 Task: In the Contact  Layla_King@nyu.edu, Create email and send with subject: 'We're Thrilled to Welcome You ', and with mail content 'Good Evening._x000D_
Elevate your business to new heights. Our innovative solution is tailored to meet the unique needs of your industry, delivering exceptional results._x000D_
Thanks & Regards', attach the document: Proposal.doc and insert image: visitingcard.jpg. Below Thanks & Regards, write Flickr and insert the URL: 'www.flickr.com'. Mark checkbox to create task to follow up : In 3 business days . Logged in from softage.1@softage.net
Action: Mouse moved to (76, 46)
Screenshot: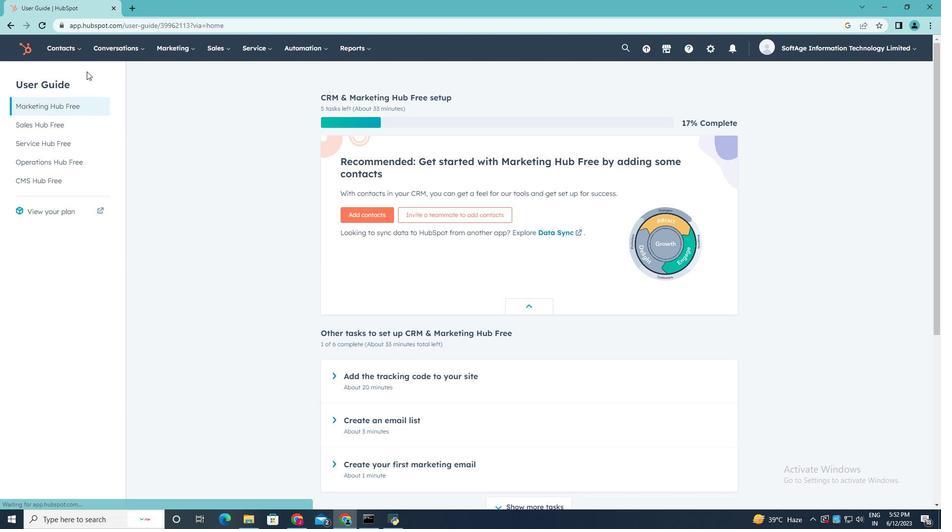 
Action: Mouse pressed left at (76, 46)
Screenshot: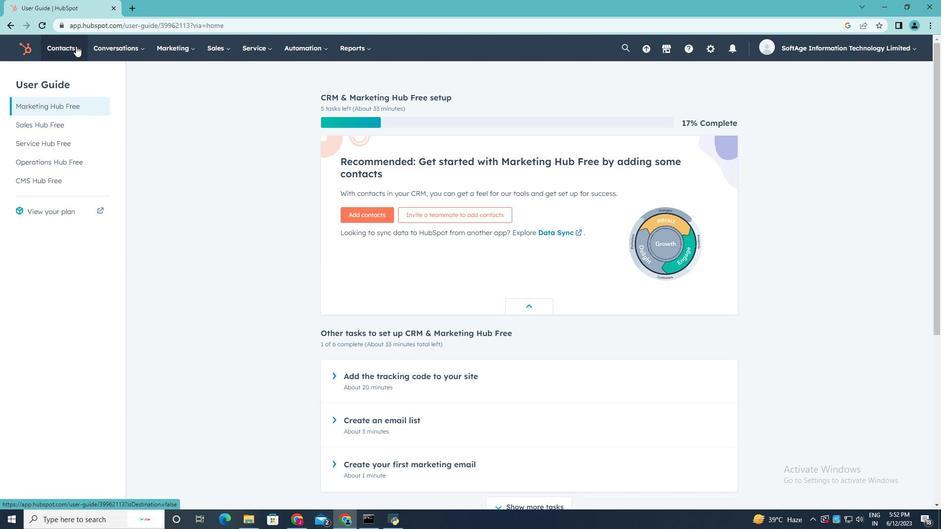 
Action: Mouse moved to (69, 73)
Screenshot: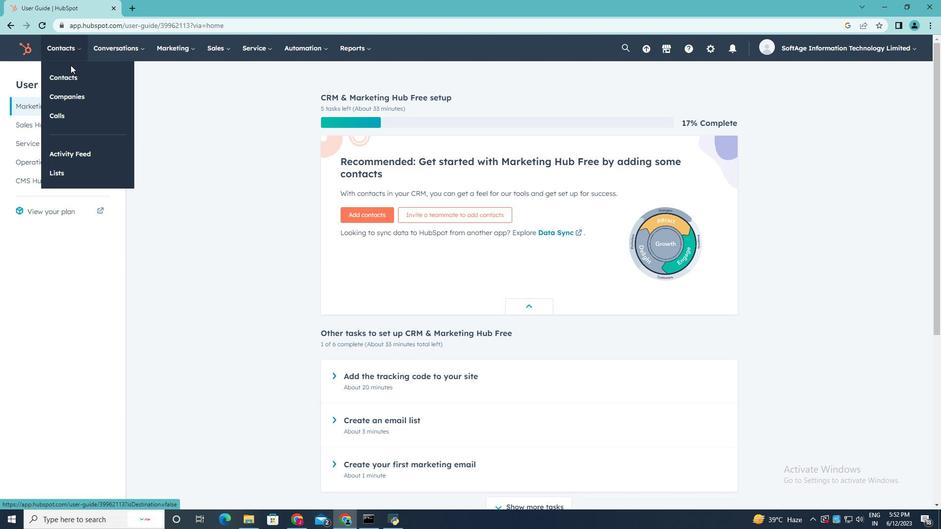 
Action: Mouse pressed left at (69, 73)
Screenshot: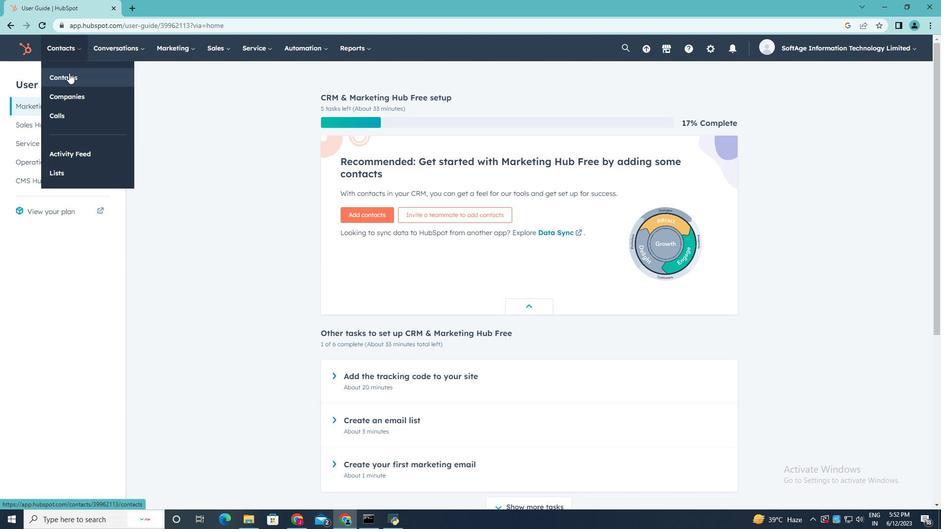 
Action: Mouse moved to (81, 157)
Screenshot: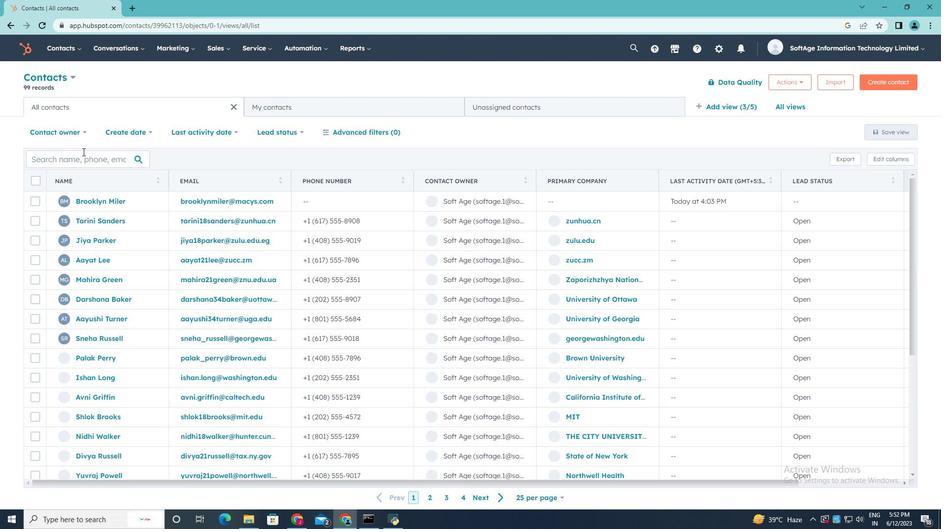 
Action: Mouse pressed left at (81, 157)
Screenshot: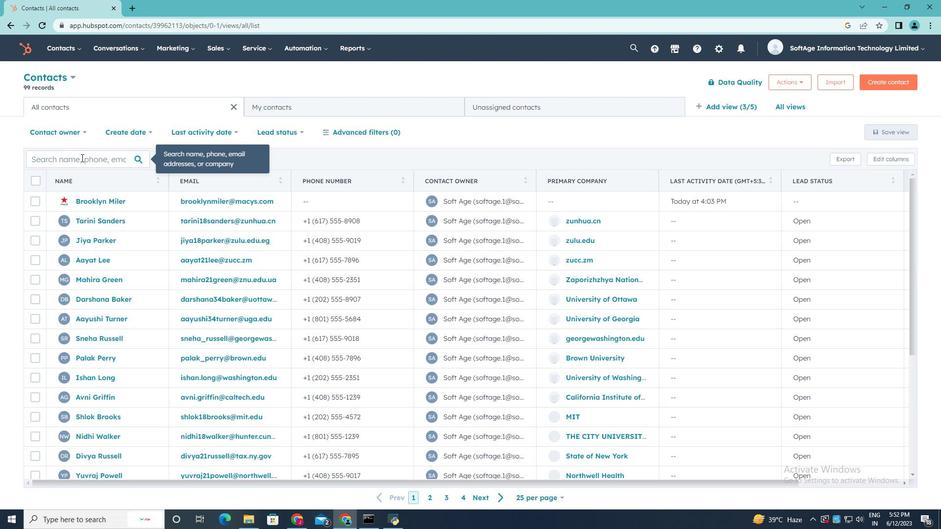 
Action: Key pressed <Key.shift>Layla<Key.shift_r>_<Key.shift>King<Key.shift><Key.shift><Key.shift><Key.shift><Key.shift><Key.shift><Key.shift><Key.shift><Key.shift><Key.shift><Key.shift><Key.shift><Key.shift><Key.shift><Key.shift><Key.shift><Key.shift><Key.shift>@nyu.edu
Screenshot: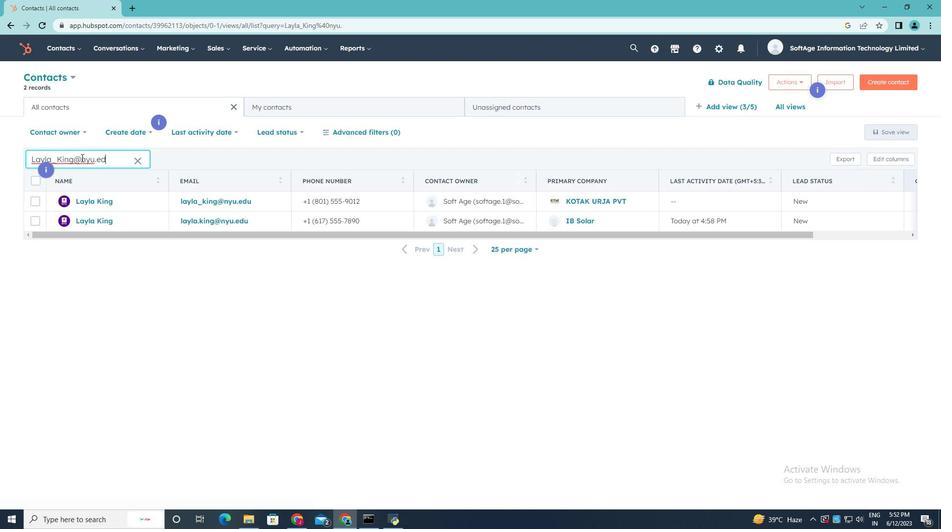 
Action: Mouse moved to (103, 202)
Screenshot: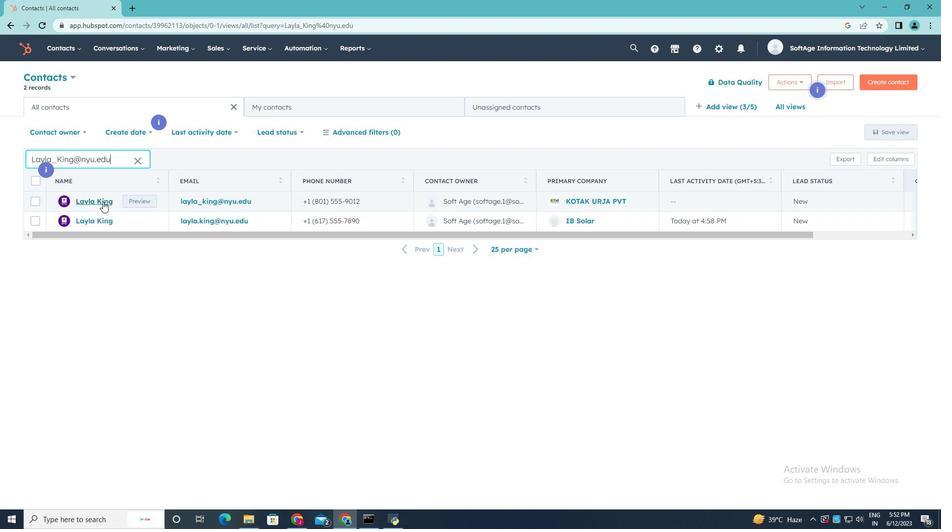 
Action: Mouse pressed left at (103, 202)
Screenshot: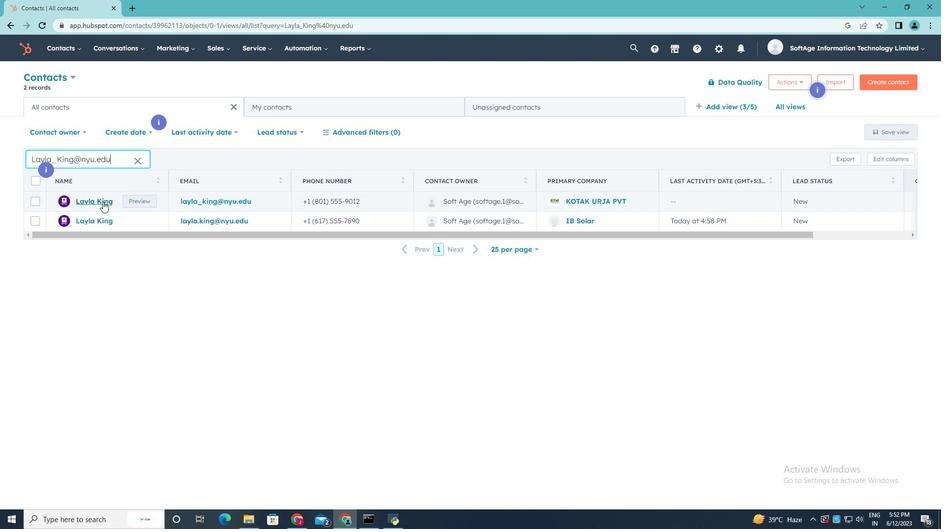 
Action: Mouse moved to (65, 166)
Screenshot: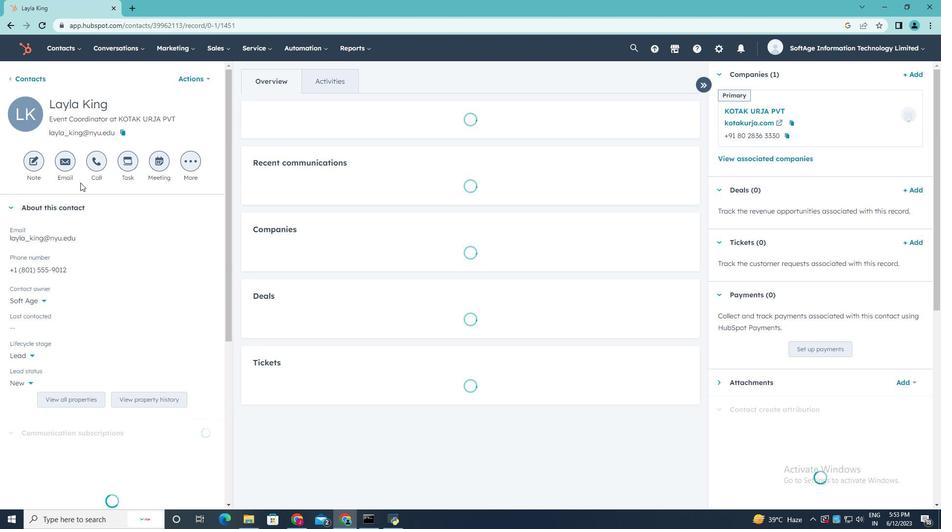 
Action: Mouse pressed left at (65, 166)
Screenshot: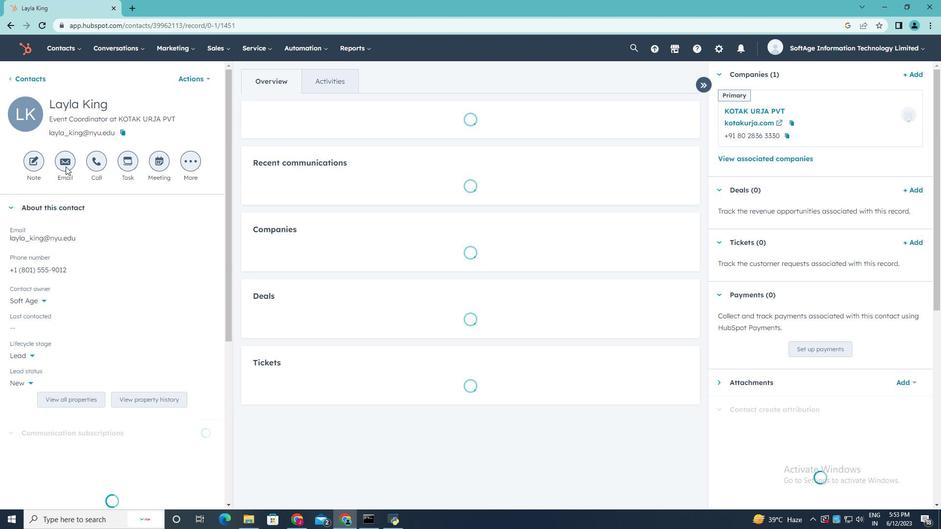 
Action: Key pressed <Key.shift><Key.shift>We're<Key.space><Key.shift>Thrilled<Key.space><Key.shift>to<Key.space><Key.shift>Welcome<Key.space>you
Screenshot: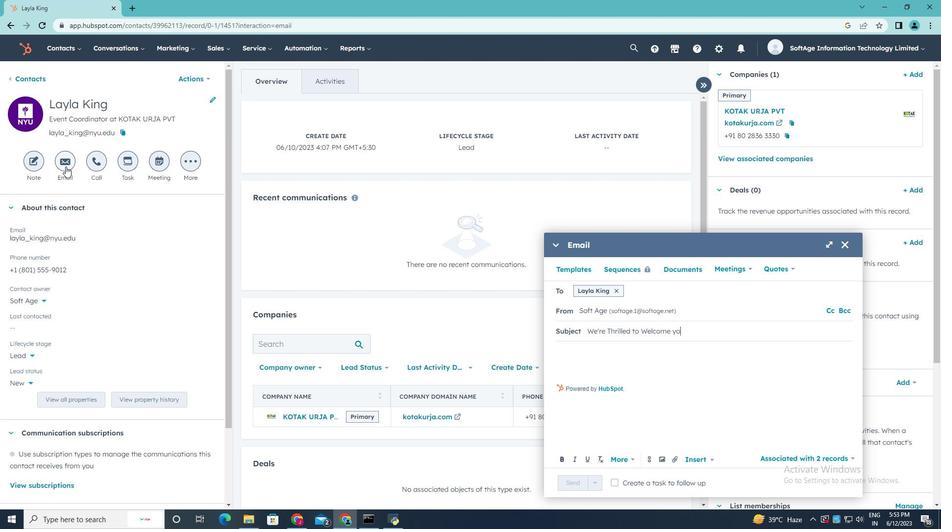 
Action: Mouse moved to (566, 351)
Screenshot: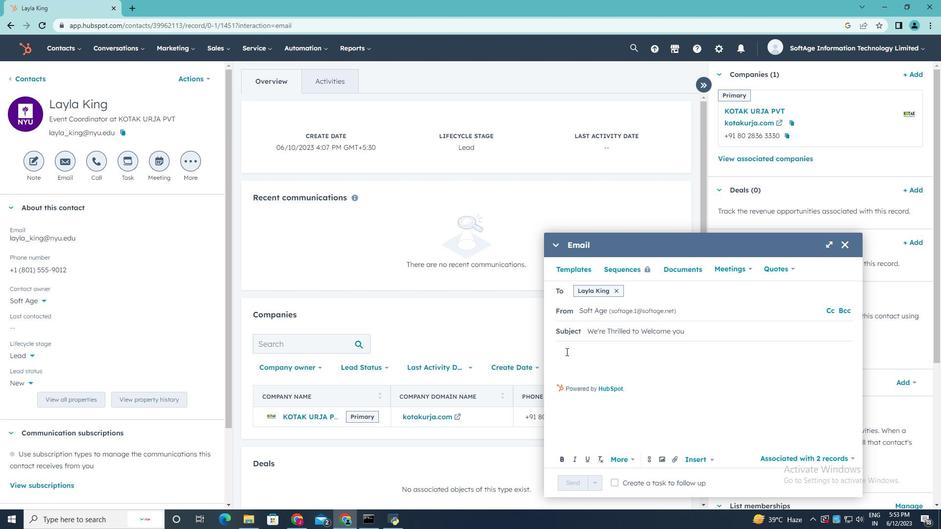
Action: Mouse pressed left at (566, 351)
Screenshot: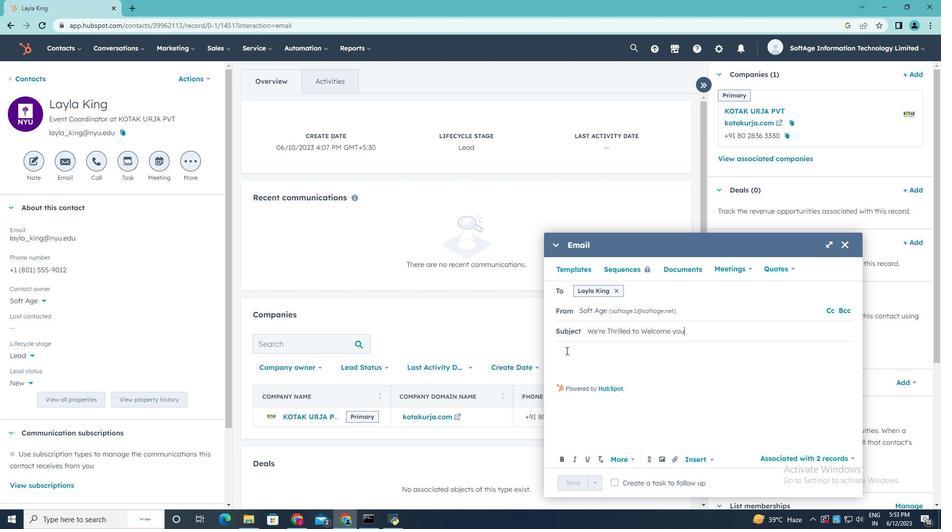 
Action: Key pressed <Key.shift>Good<Key.space><Key.shift>Evening.
Screenshot: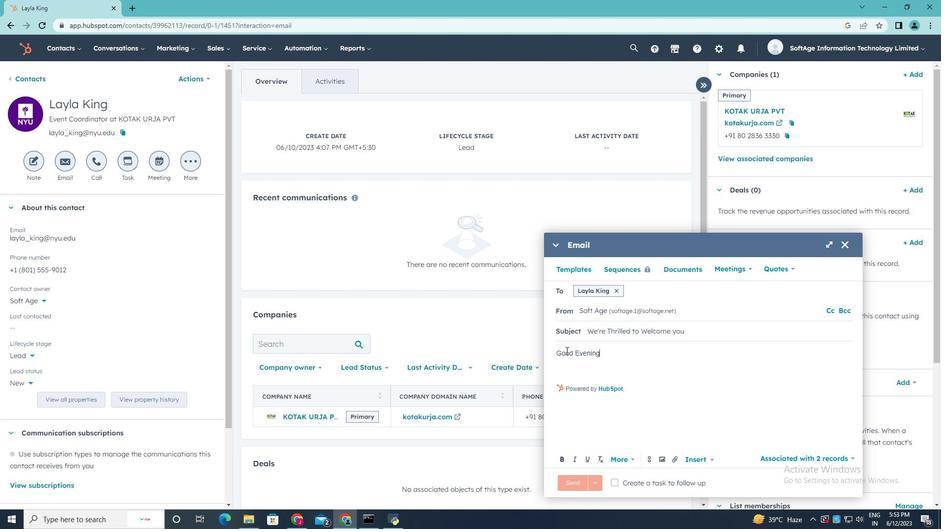 
Action: Mouse moved to (559, 366)
Screenshot: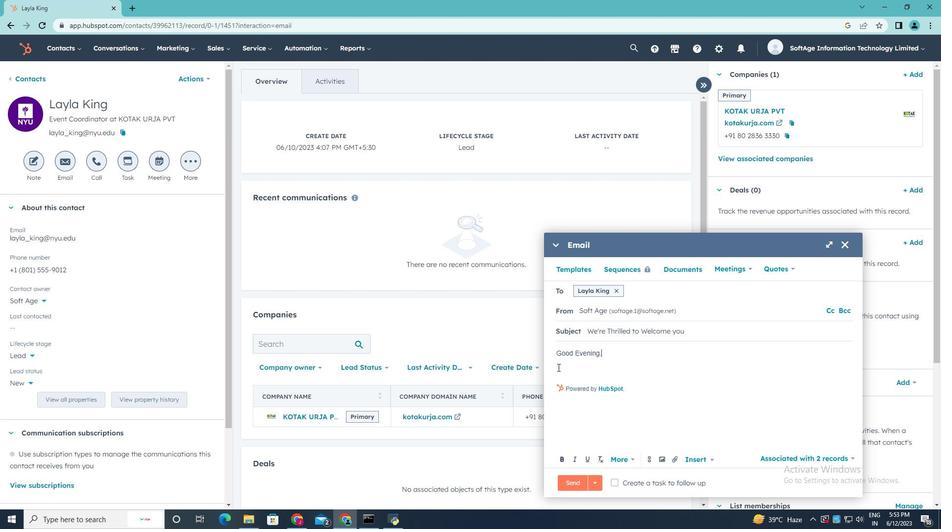 
Action: Mouse pressed left at (559, 366)
Screenshot: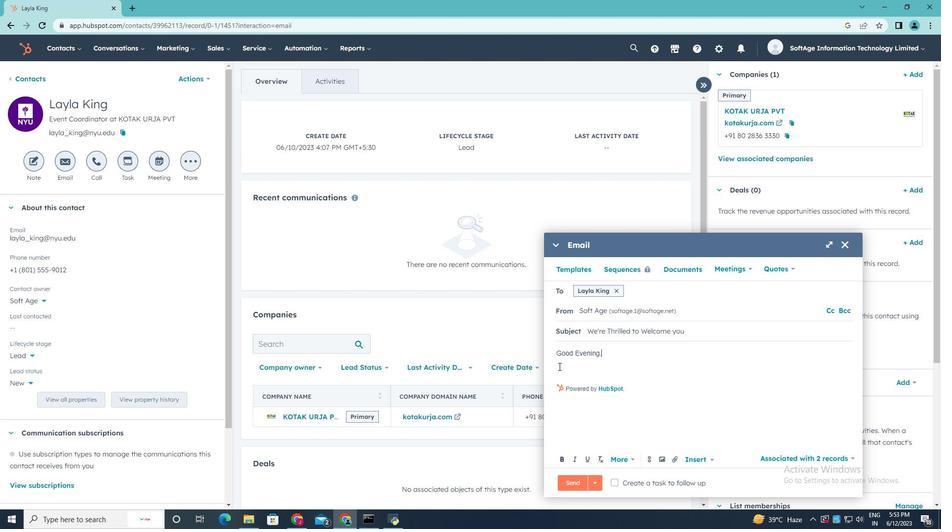 
Action: Mouse moved to (873, 363)
Screenshot: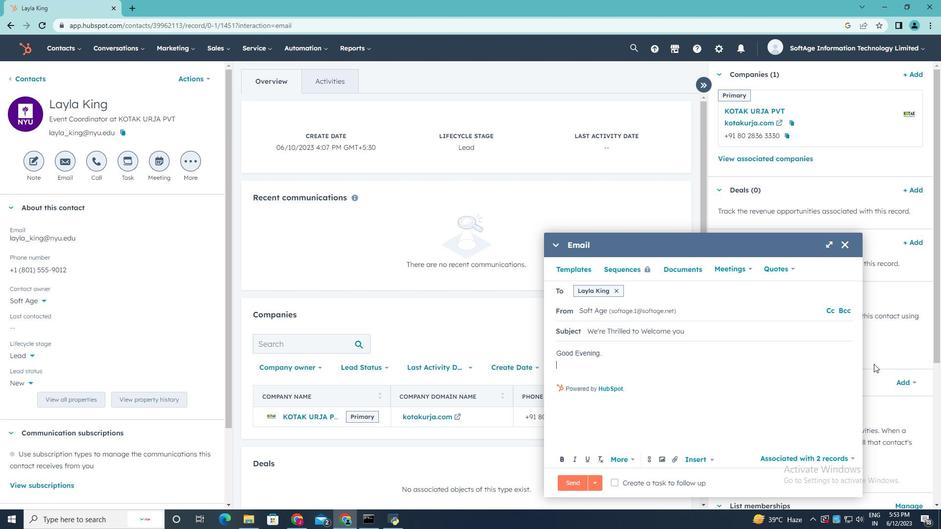 
Action: Key pressed <Key.shift>Elevate<Key.space><Key.shift><Key.shift>Your<Key.space><Key.shift><Key.backspace><Key.backspace><Key.backspace><Key.backspace><Key.backspace>yors<Key.backspace><Key.backspace>ur<Key.space>buss<Key.backspace>iness<Key.space>to<Key.space>new<Key.space>heights.<Key.space><Key.shift>Our<Key.space>innovative<Key.space>solution<Key.space>is<Key.space>tailored<Key.space>r<Key.backspace>to<Key.space>meet<Key.space>y<Key.backspace>the<Key.space>unique<Key.space>needs<Key.space>of<Key.space>your<Key.space>industry,<Key.space>delivering<Key.space>exceptional<Key.space>results.
Screenshot: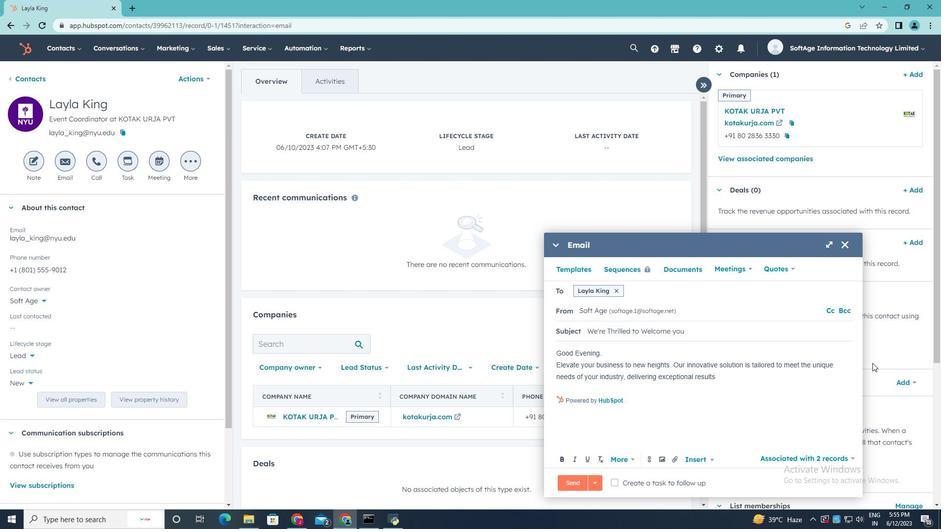
Action: Mouse moved to (586, 386)
Screenshot: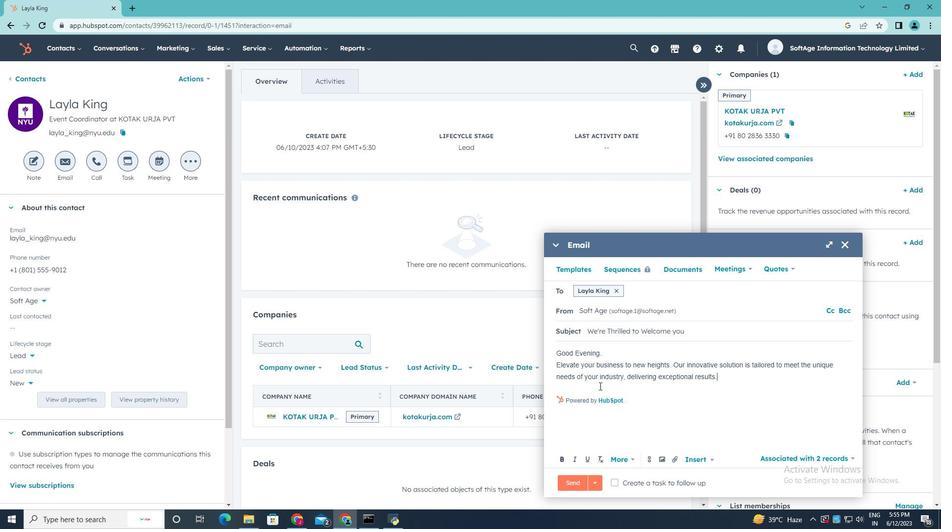 
Action: Mouse pressed left at (586, 386)
Screenshot: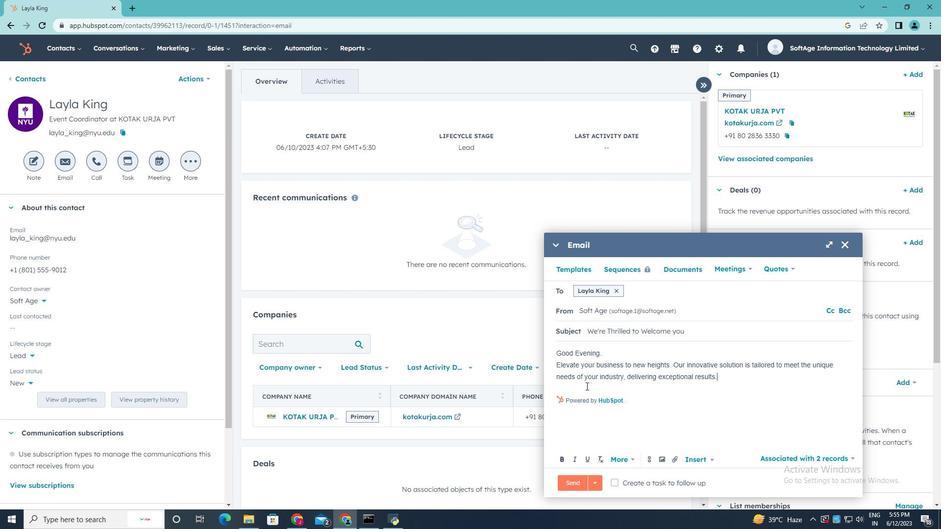
Action: Mouse moved to (587, 386)
Screenshot: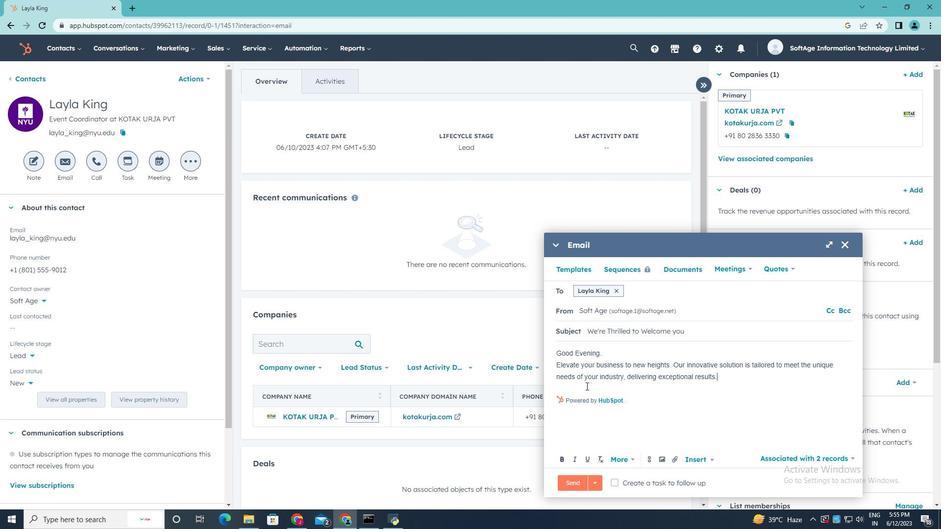 
Action: Key pressed <Key.shift>Thanks<Key.space><Key.shift><Key.shift><Key.shift><Key.shift>$<Key.space><Key.backspace><Key.backspace><Key.shift><Key.shift><Key.shift><Key.shift><Key.shift>&<Key.space><Key.shift>Regards
Screenshot: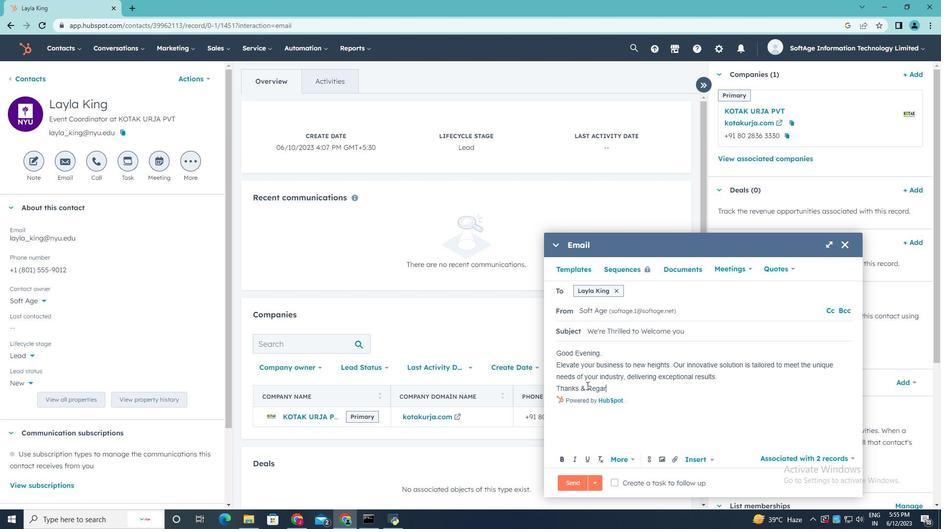 
Action: Mouse moved to (673, 459)
Screenshot: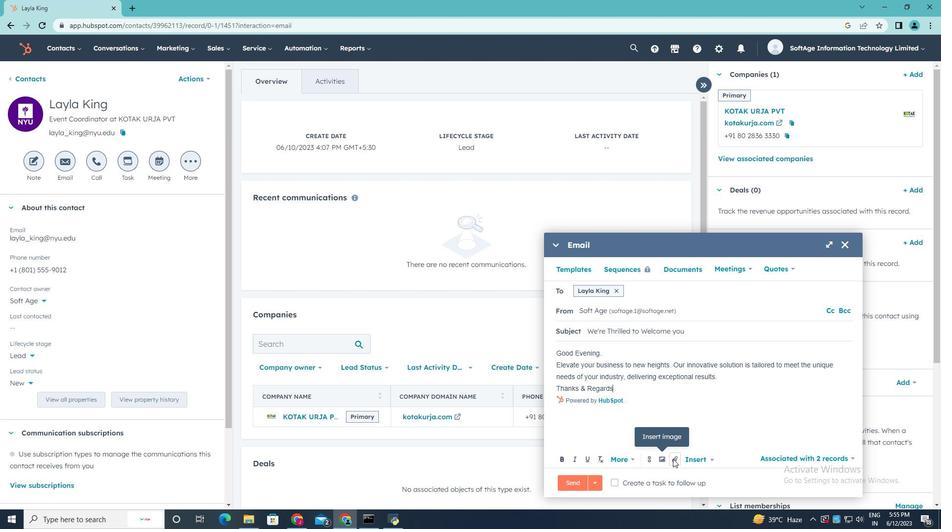 
Action: Mouse pressed left at (673, 459)
Screenshot: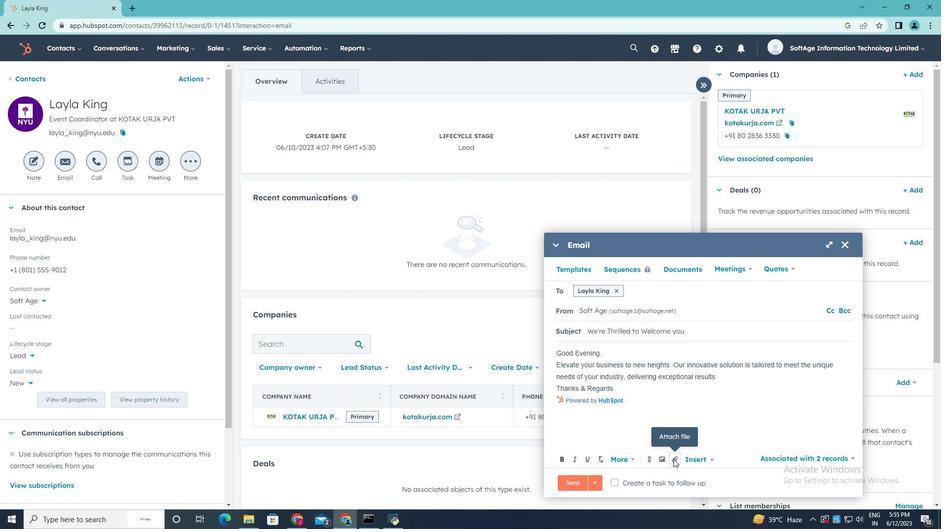 
Action: Mouse moved to (700, 431)
Screenshot: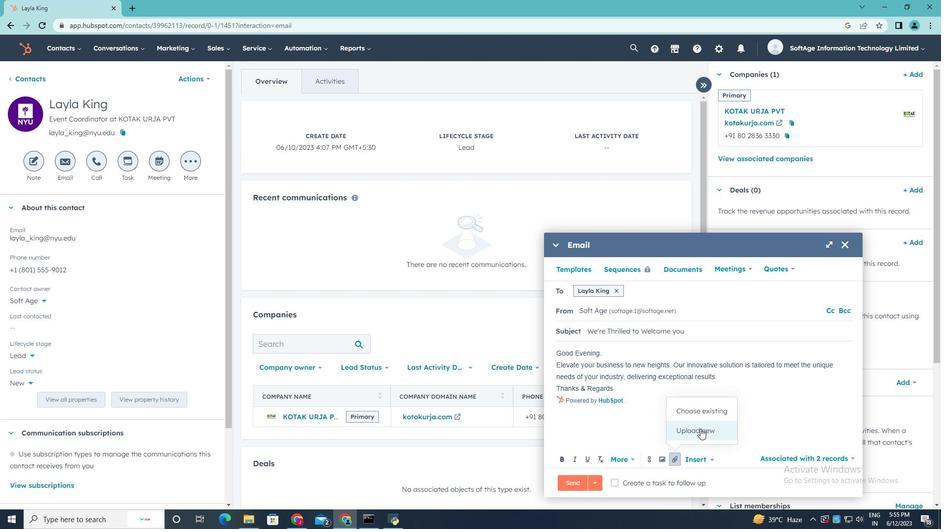 
Action: Mouse pressed left at (700, 431)
Screenshot: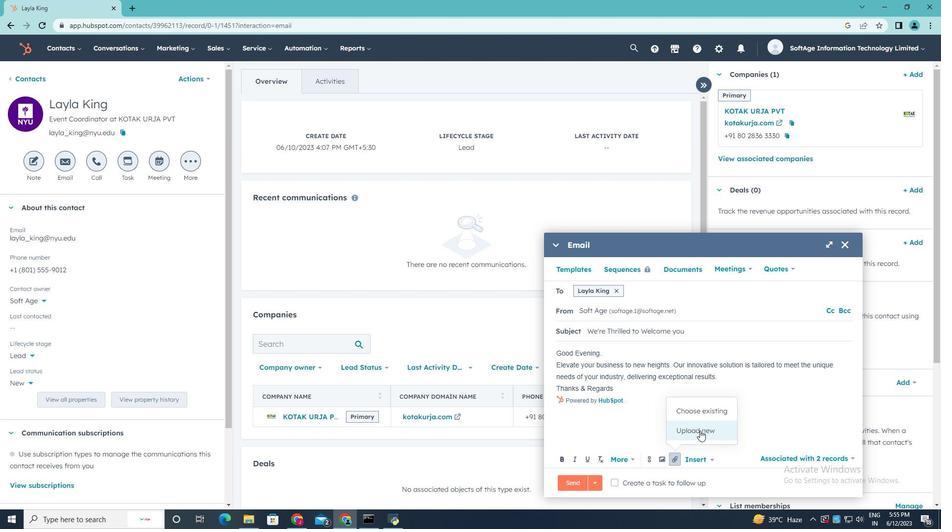 
Action: Mouse moved to (182, 97)
Screenshot: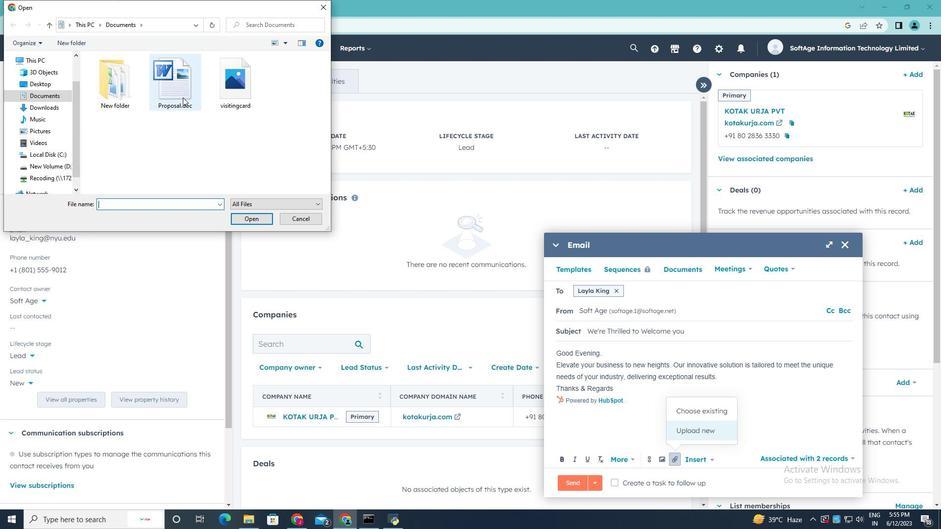 
Action: Mouse pressed left at (182, 97)
Screenshot: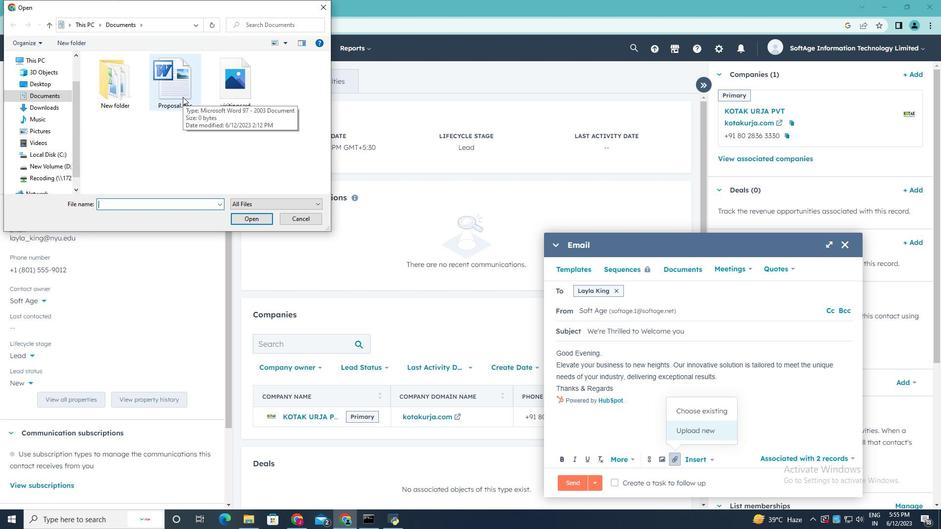 
Action: Mouse moved to (258, 218)
Screenshot: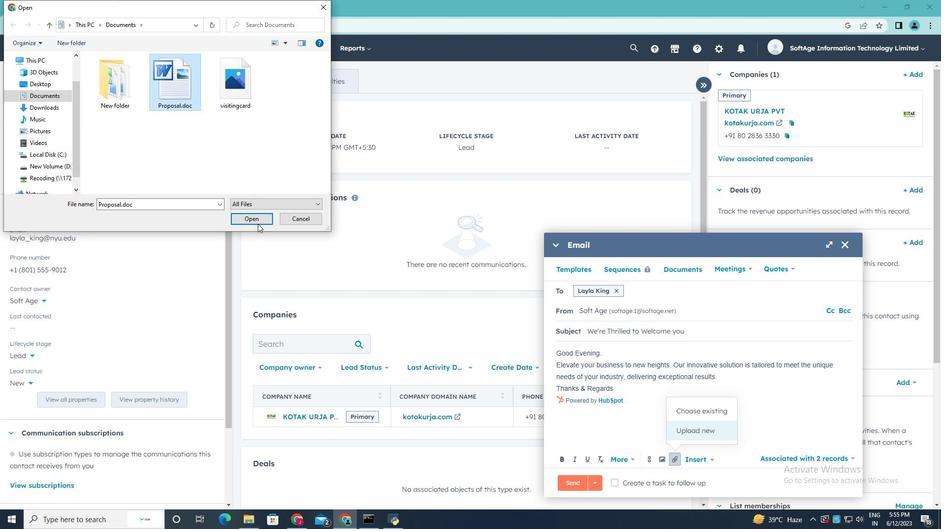 
Action: Mouse pressed left at (258, 218)
Screenshot: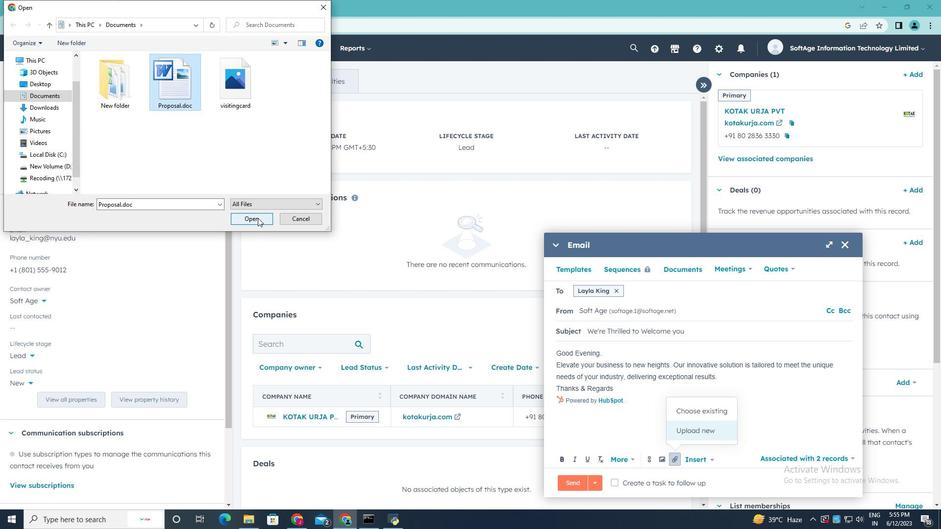 
Action: Mouse moved to (676, 434)
Screenshot: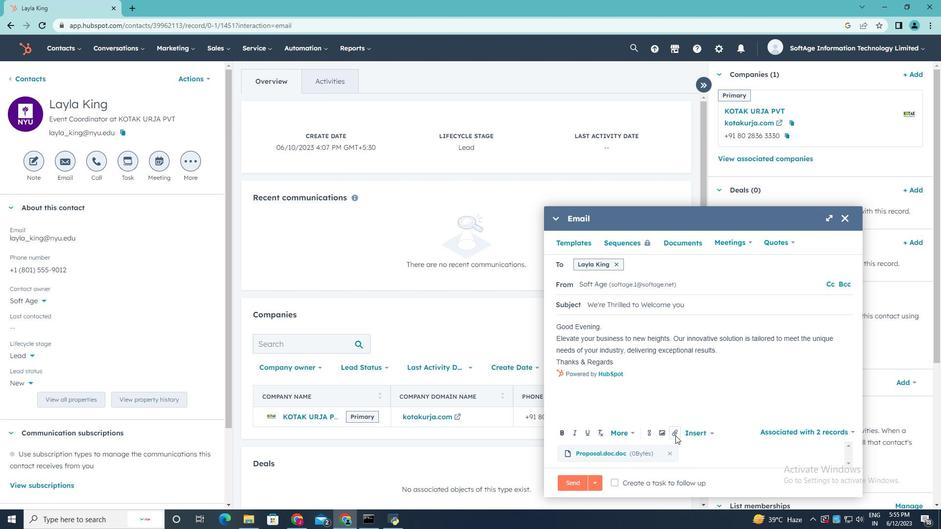 
Action: Mouse pressed left at (676, 434)
Screenshot: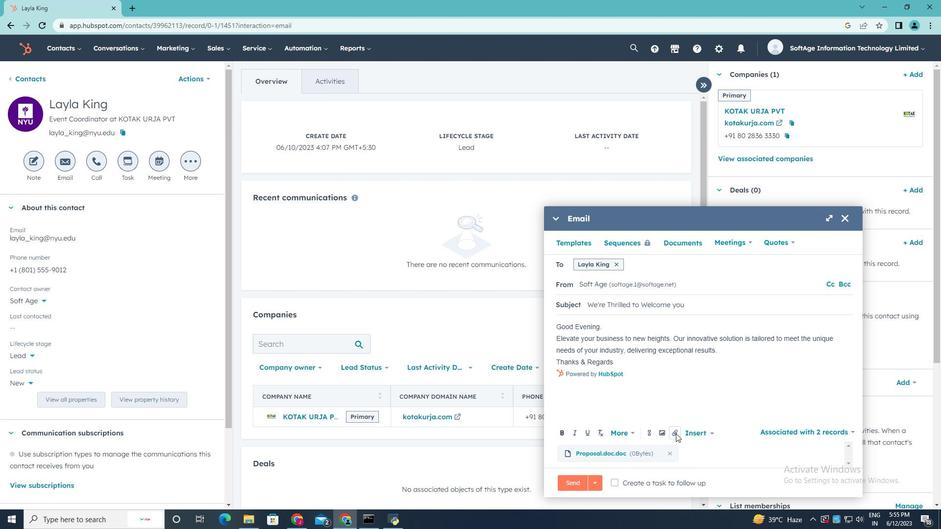 
Action: Mouse moved to (692, 406)
Screenshot: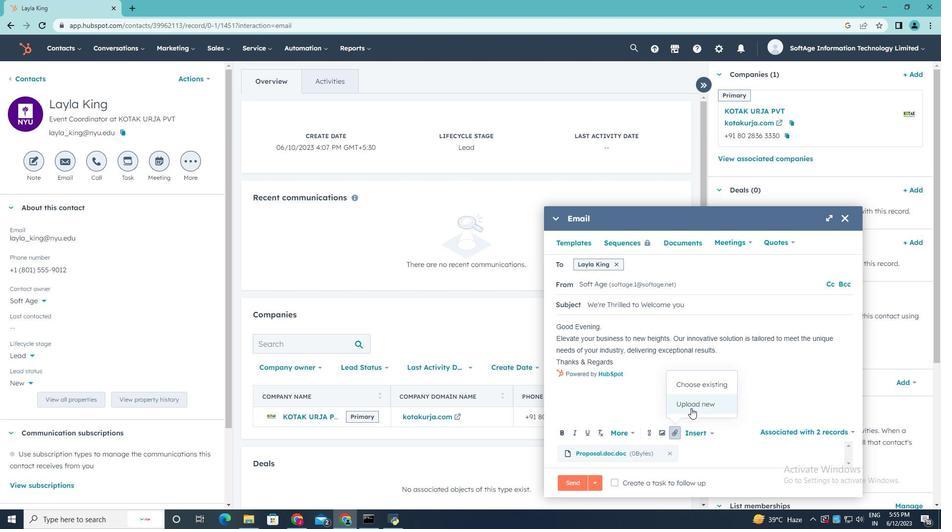
Action: Mouse pressed left at (692, 406)
Screenshot: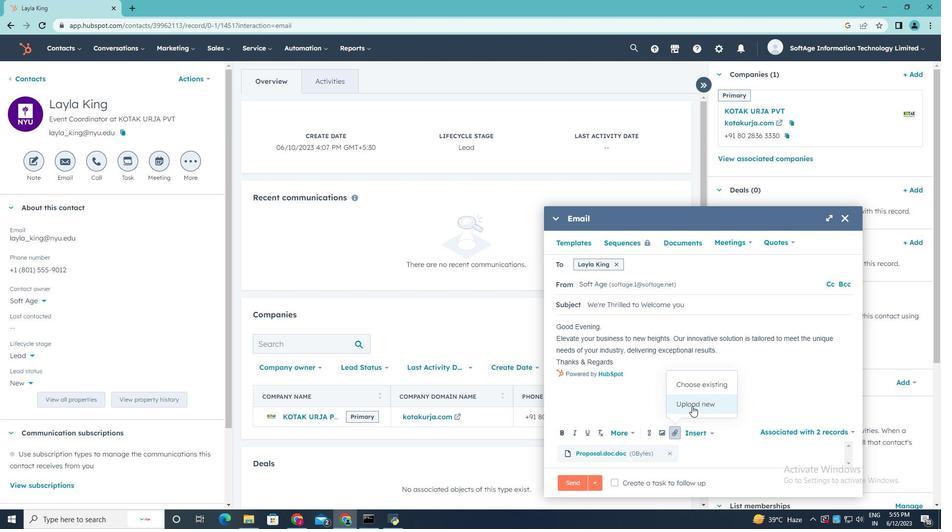 
Action: Mouse moved to (229, 95)
Screenshot: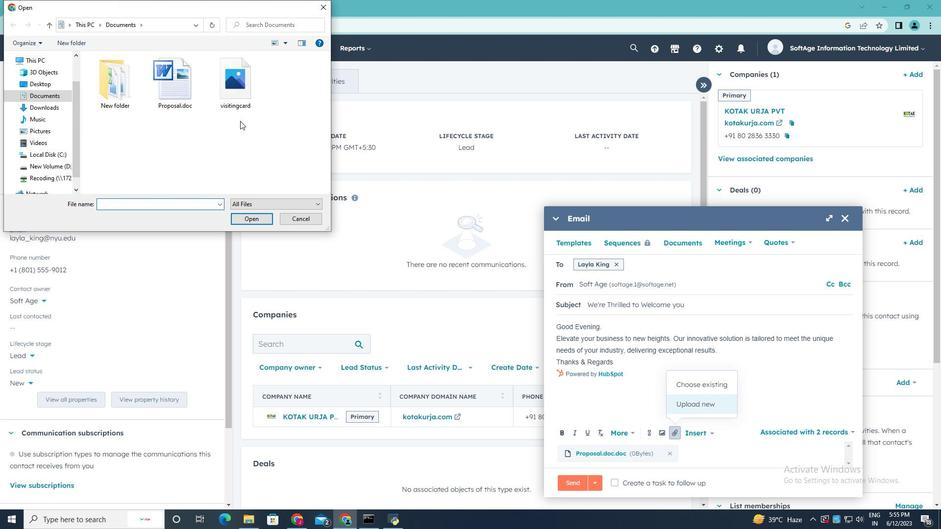 
Action: Mouse pressed left at (229, 95)
Screenshot: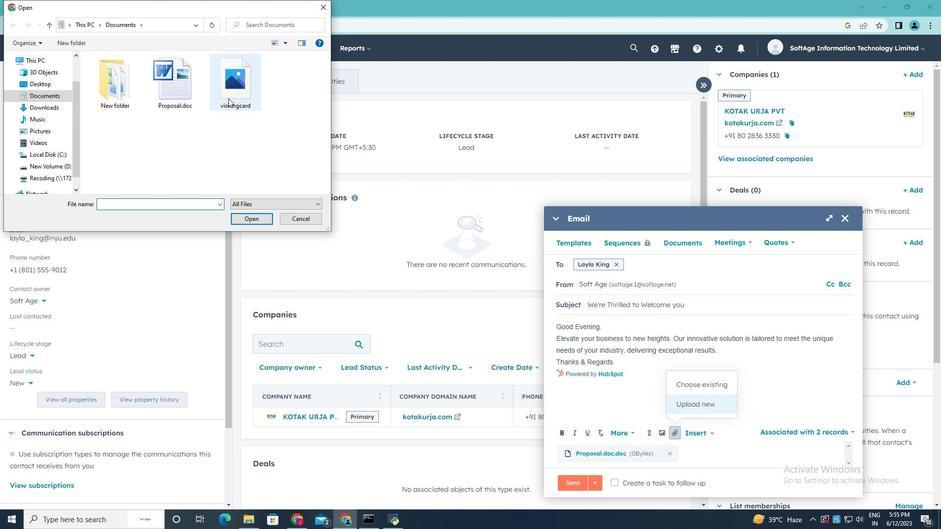 
Action: Mouse moved to (255, 219)
Screenshot: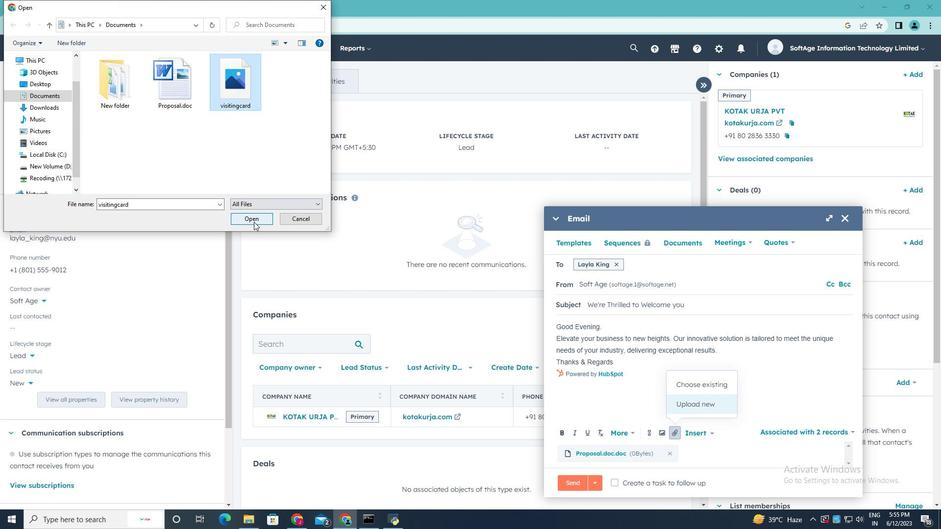 
Action: Mouse pressed left at (255, 219)
Screenshot: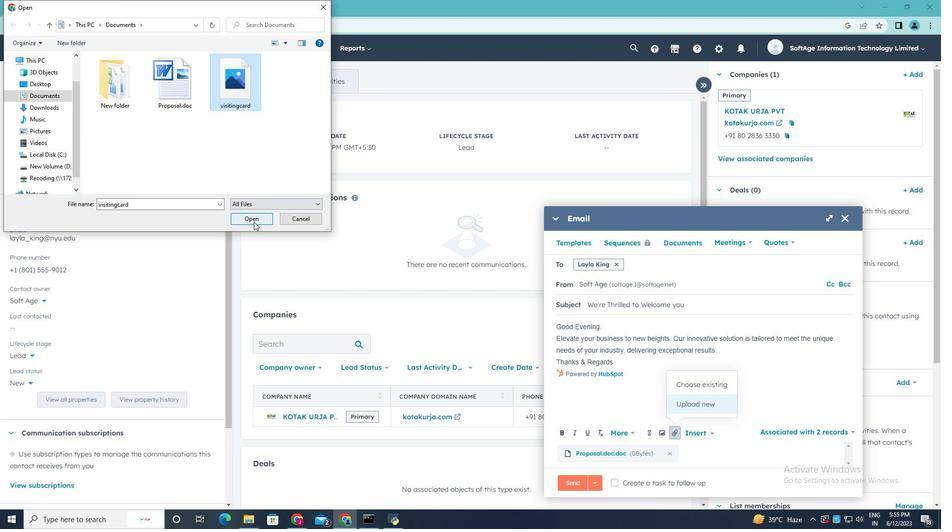 
Action: Mouse moved to (620, 363)
Screenshot: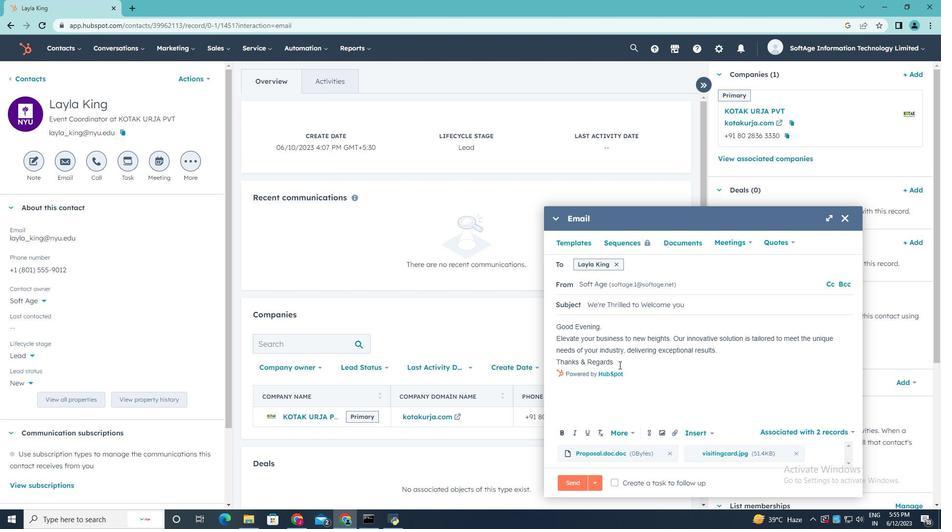 
Action: Mouse pressed left at (620, 363)
Screenshot: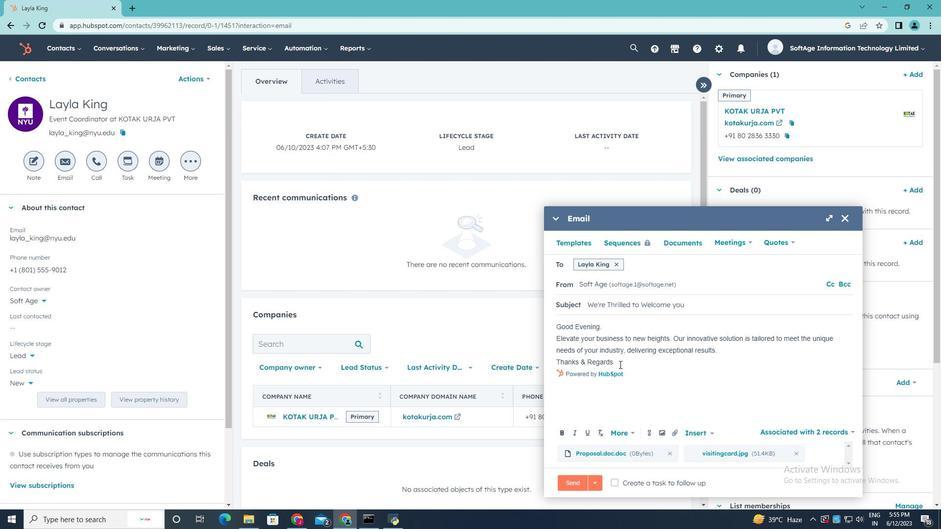 
Action: Key pressed <Key.enter>
Screenshot: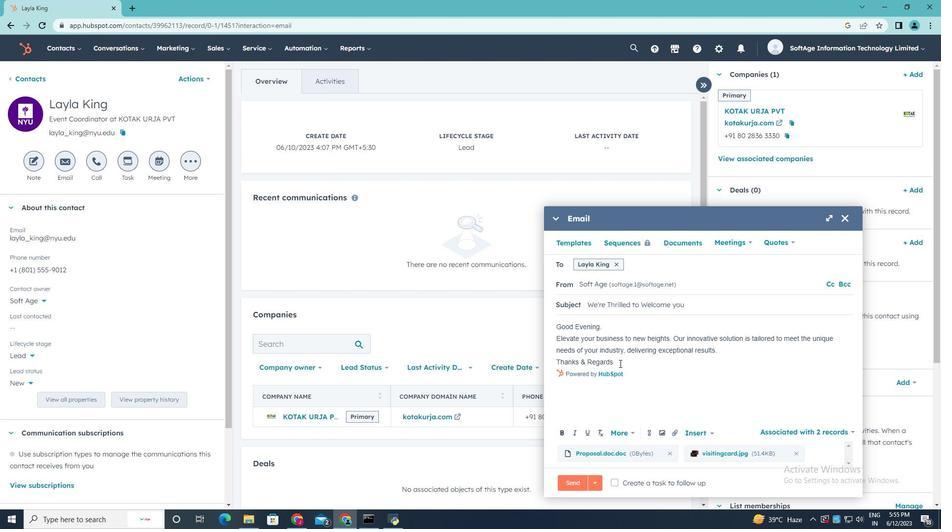 
Action: Mouse moved to (614, 363)
Screenshot: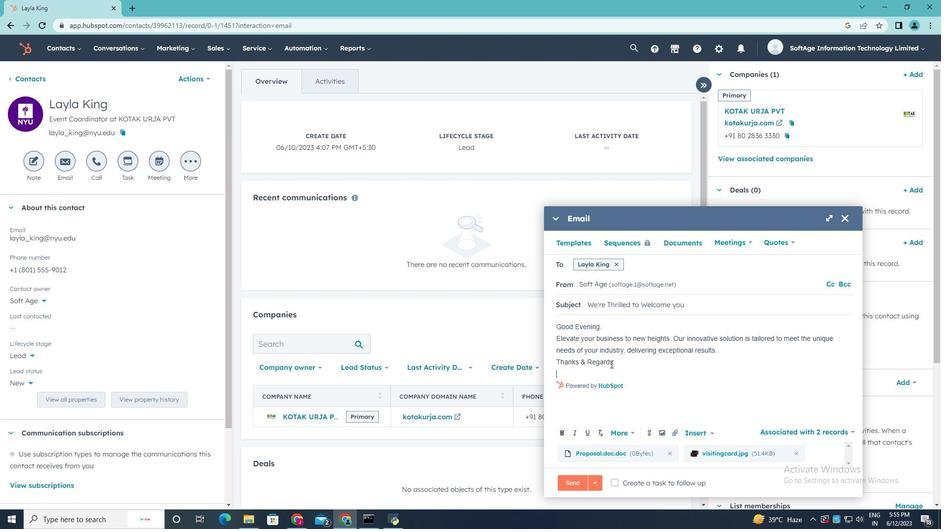 
Action: Mouse pressed left at (614, 363)
Screenshot: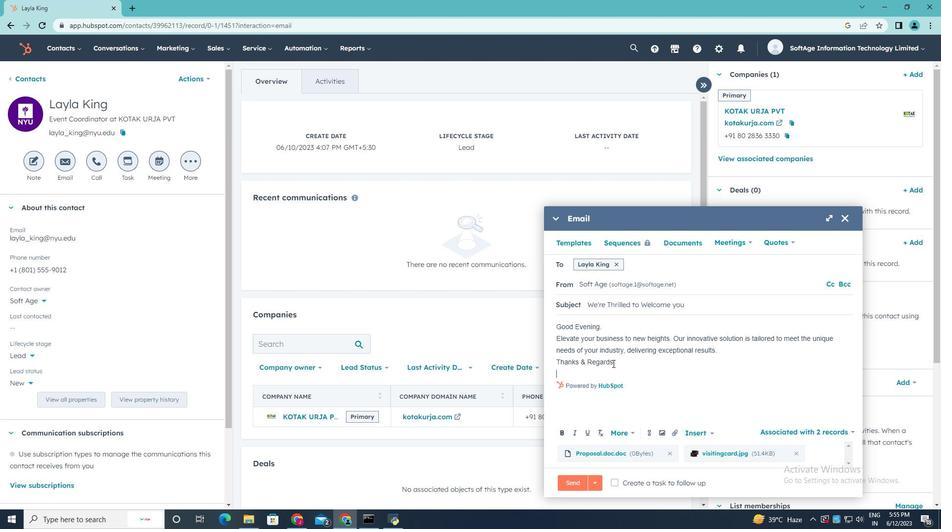 
Action: Mouse moved to (619, 363)
Screenshot: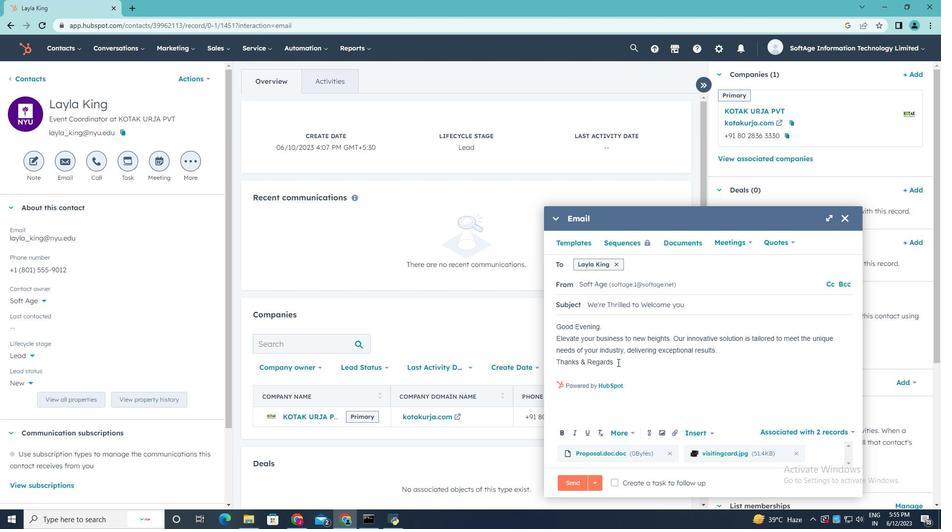 
Action: Key pressed '
Screenshot: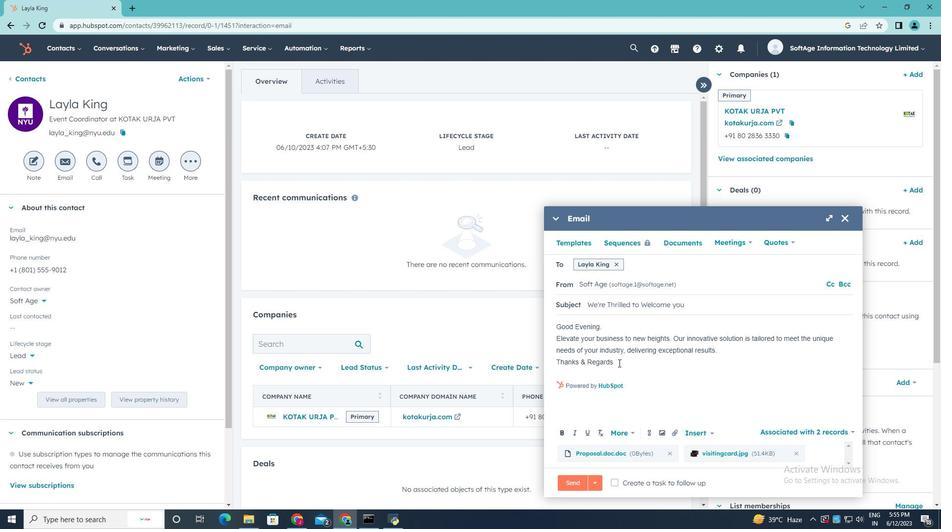
Action: Mouse moved to (576, 373)
Screenshot: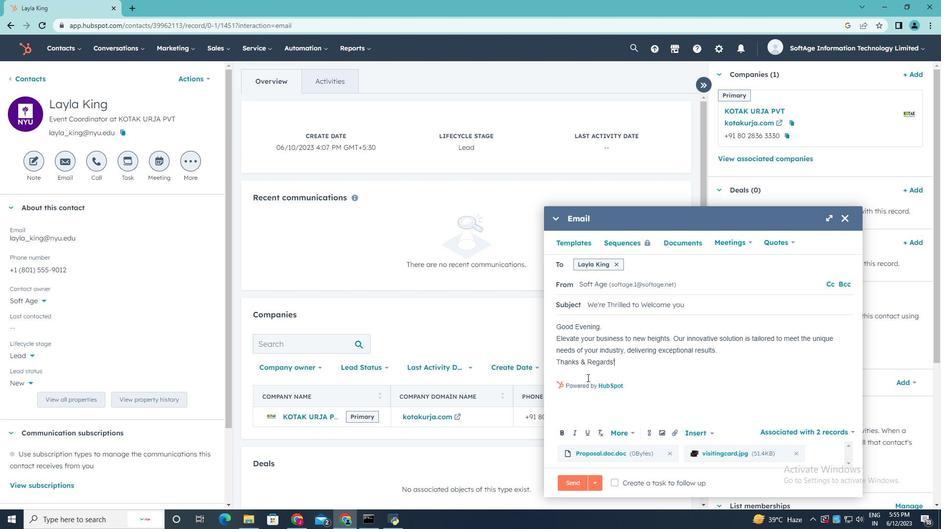 
Action: Mouse pressed left at (576, 373)
Screenshot: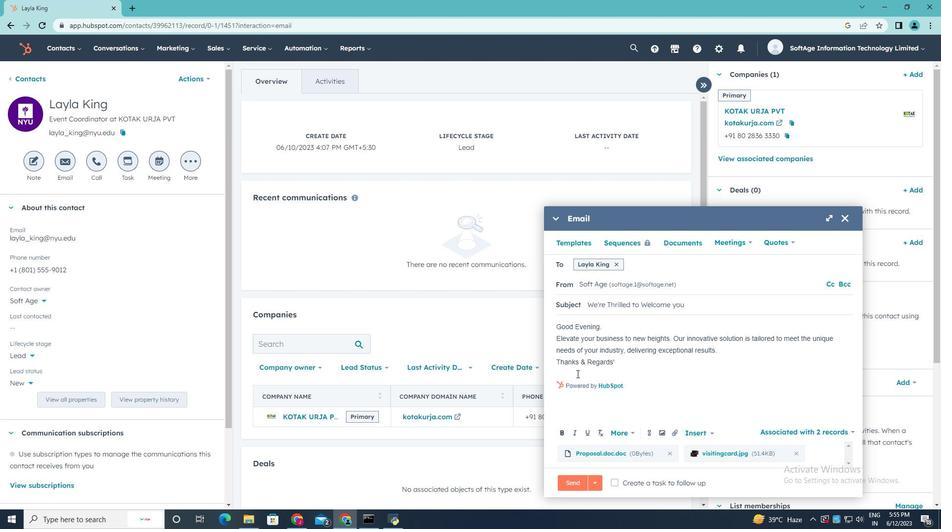 
Action: Mouse moved to (629, 364)
Screenshot: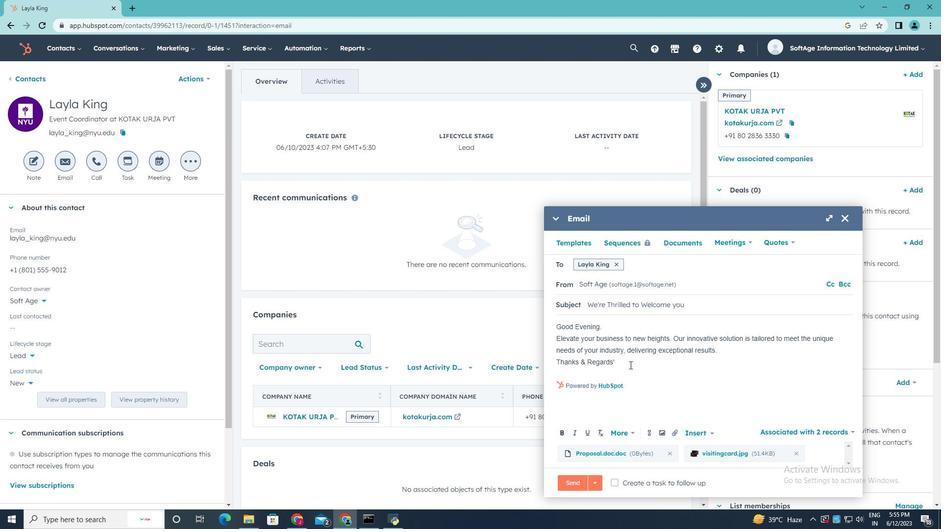 
Action: Mouse pressed left at (629, 364)
Screenshot: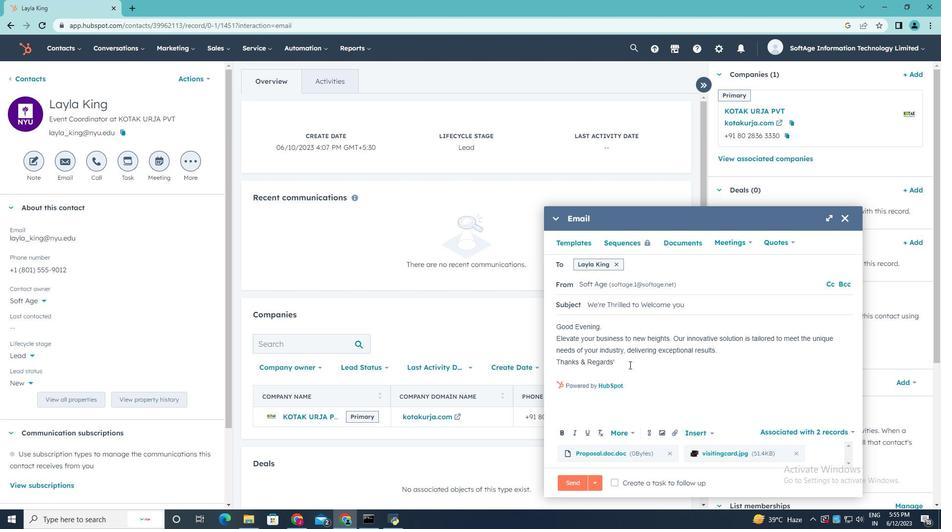 
Action: Mouse moved to (629, 364)
Screenshot: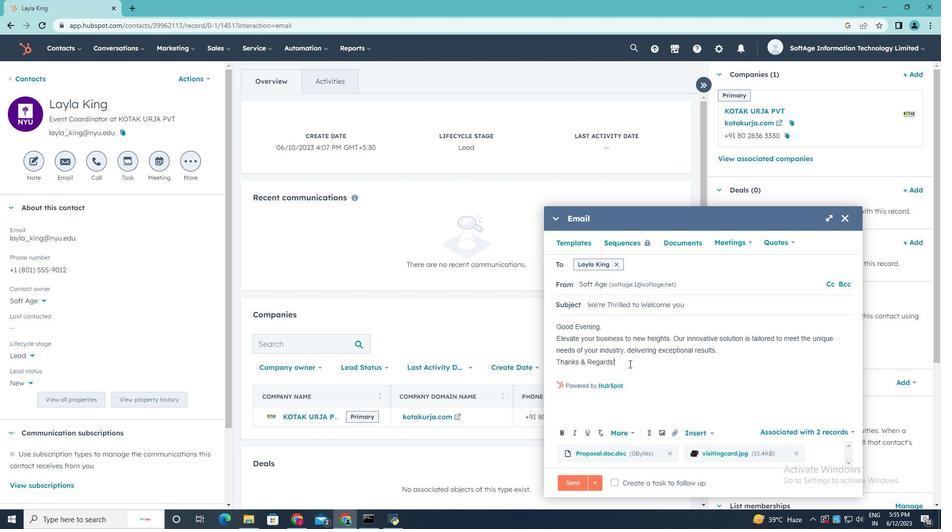 
Action: Key pressed <Key.backspace>,
Screenshot: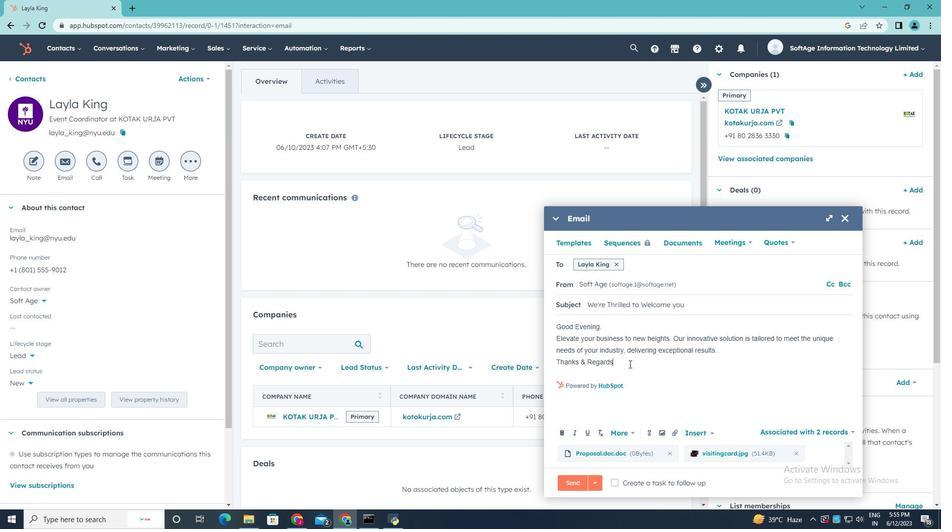 
Action: Mouse moved to (561, 374)
Screenshot: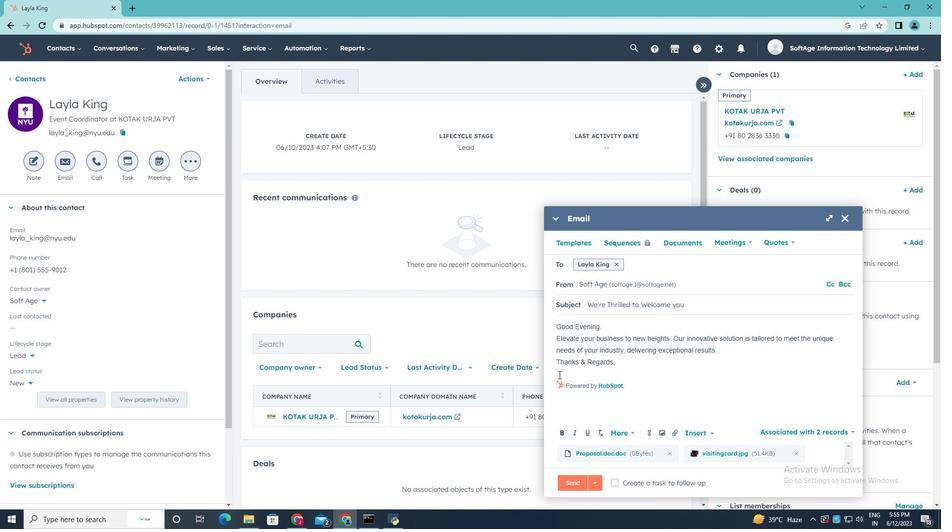 
Action: Mouse pressed left at (561, 374)
Screenshot: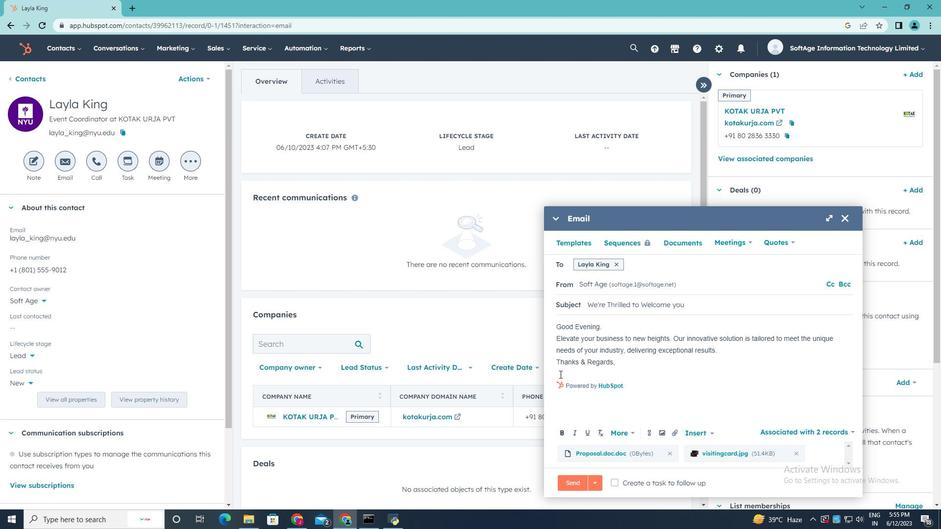 
Action: Mouse moved to (649, 434)
Screenshot: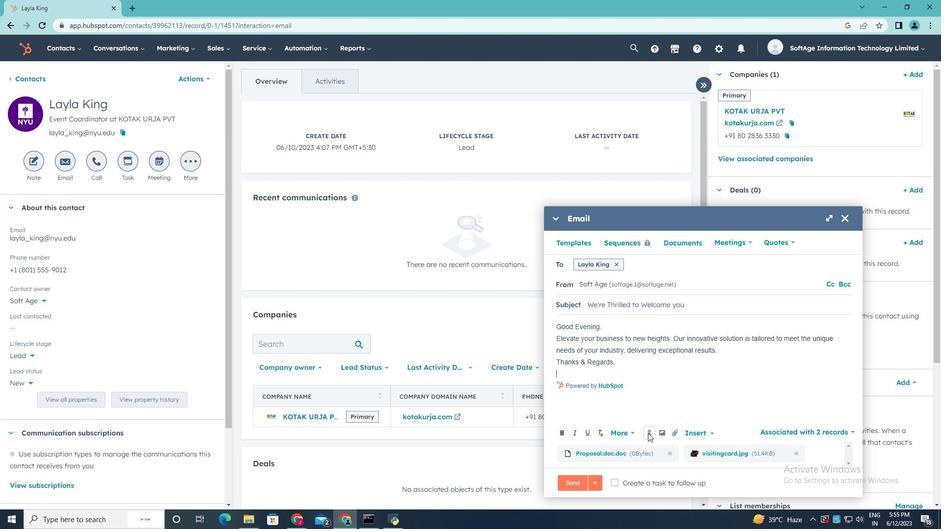 
Action: Mouse pressed left at (649, 434)
Screenshot: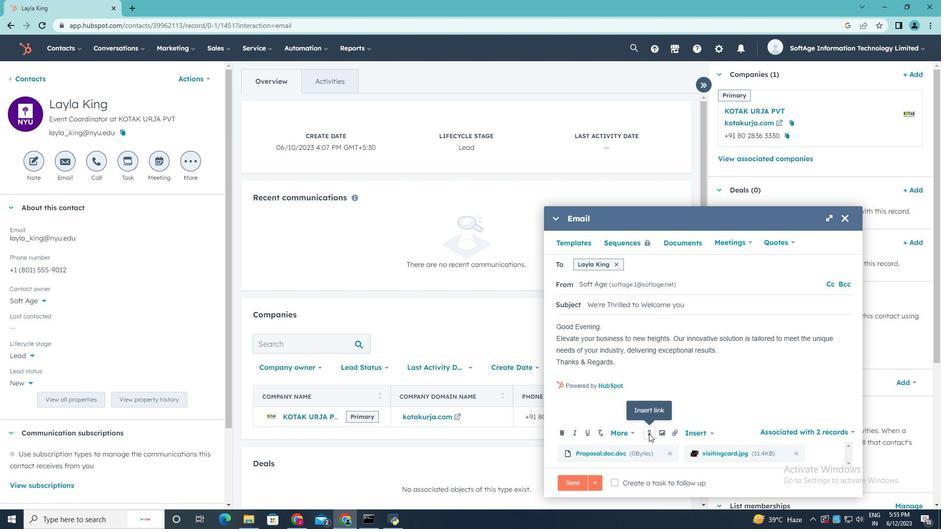 
Action: Mouse moved to (672, 324)
Screenshot: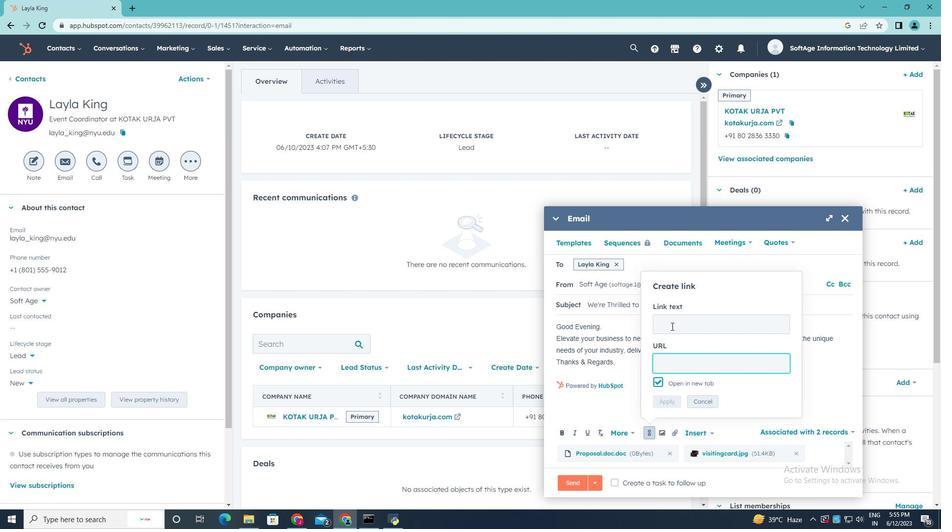 
Action: Mouse pressed left at (672, 324)
Screenshot: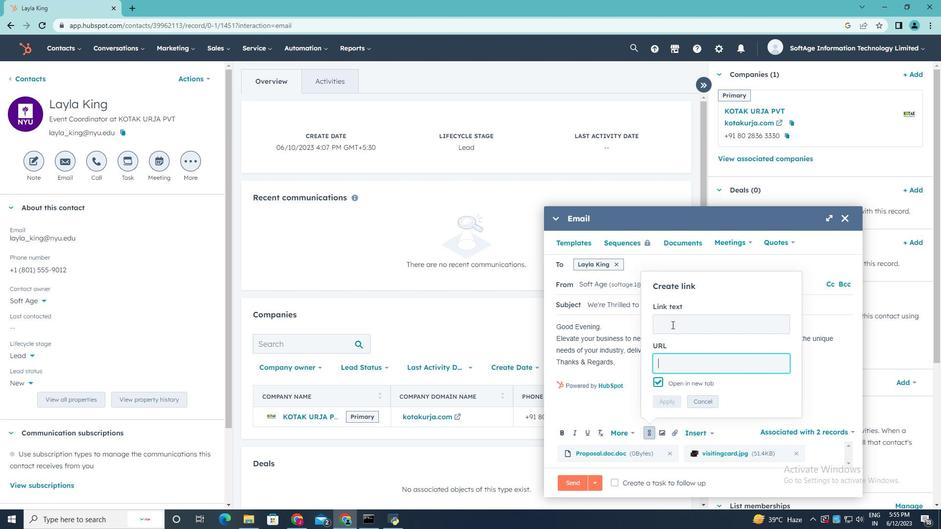 
Action: Mouse moved to (671, 326)
Screenshot: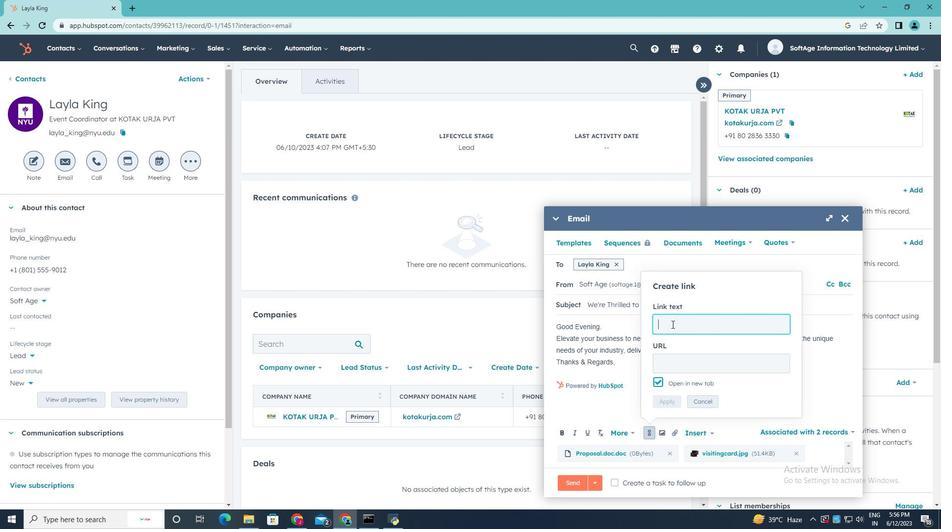 
Action: Key pressed <Key.shift><Key.shift><Key.shift><Key.shift><Key.shift><Key.shift><Key.shift><Key.shift><Key.shift><Key.shift>Flicker
Screenshot: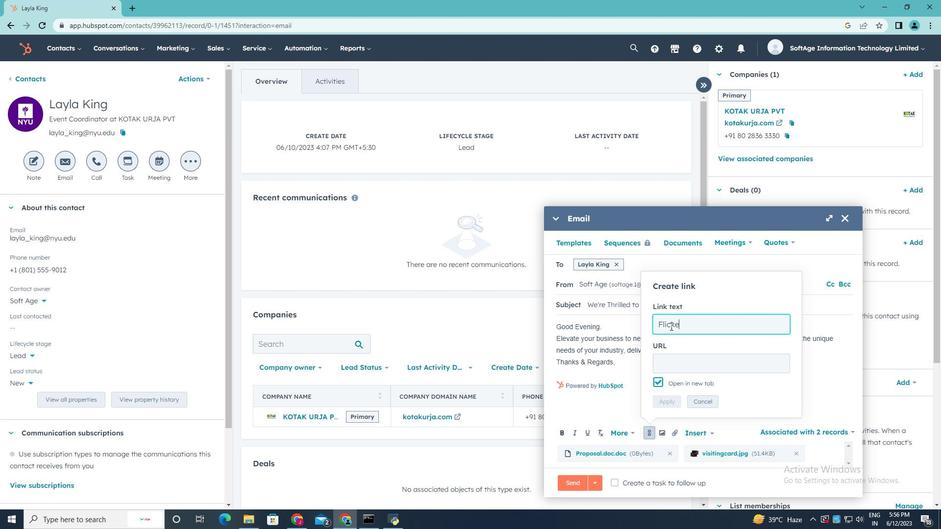 
Action: Mouse moved to (673, 364)
Screenshot: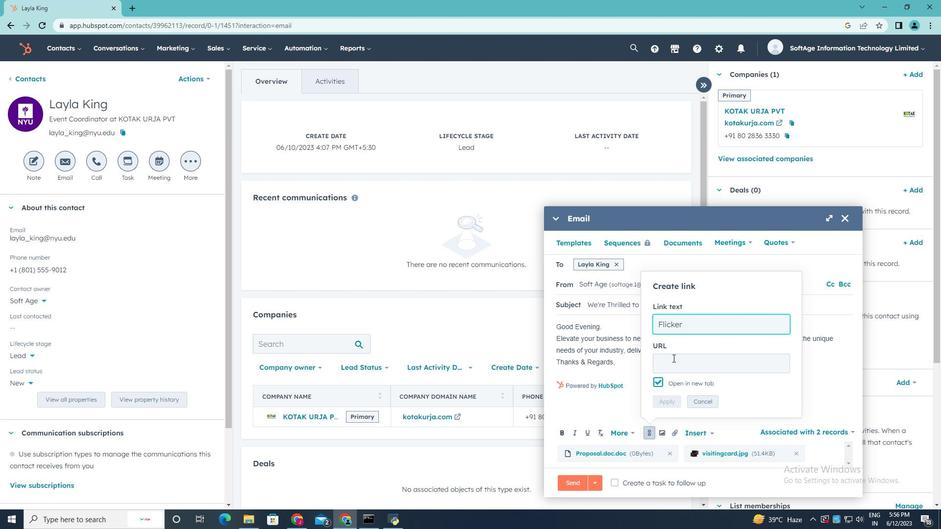 
Action: Mouse pressed left at (673, 364)
Screenshot: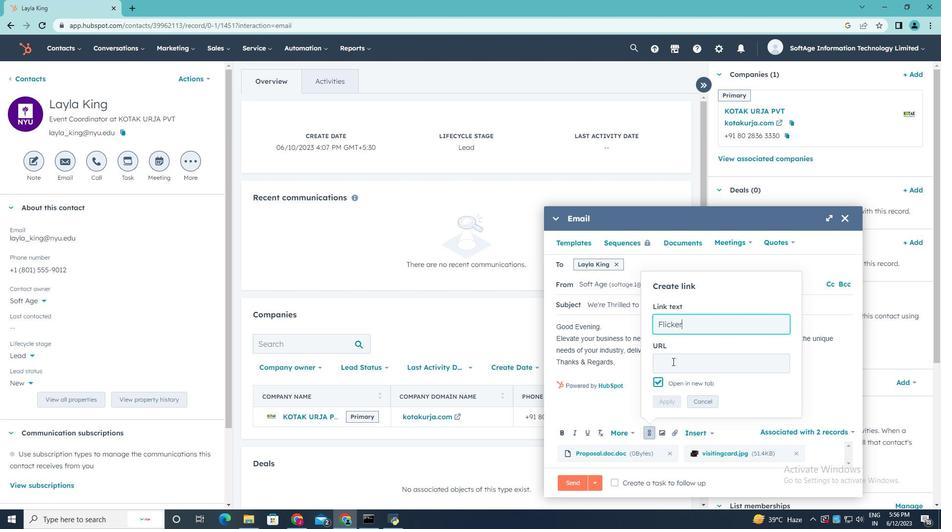 
Action: Key pressed www.flicker.com
Screenshot: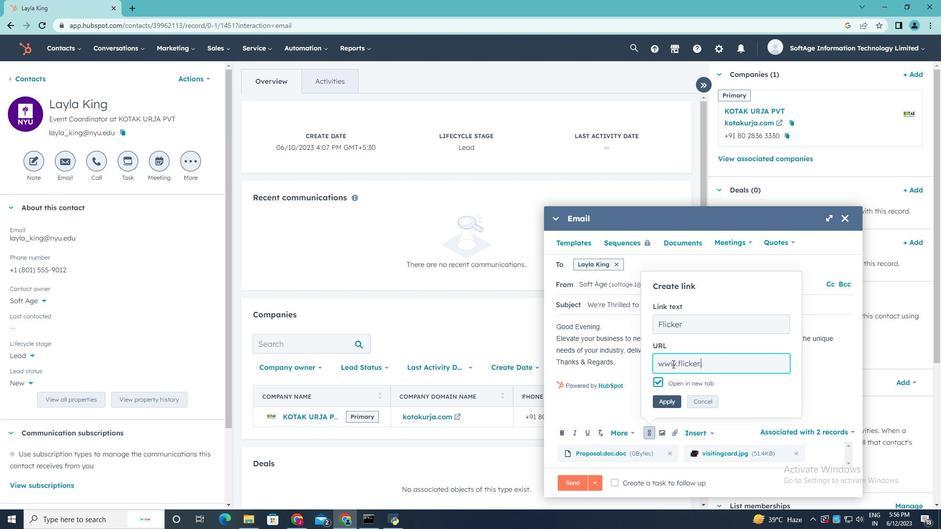 
Action: Mouse moved to (668, 400)
Screenshot: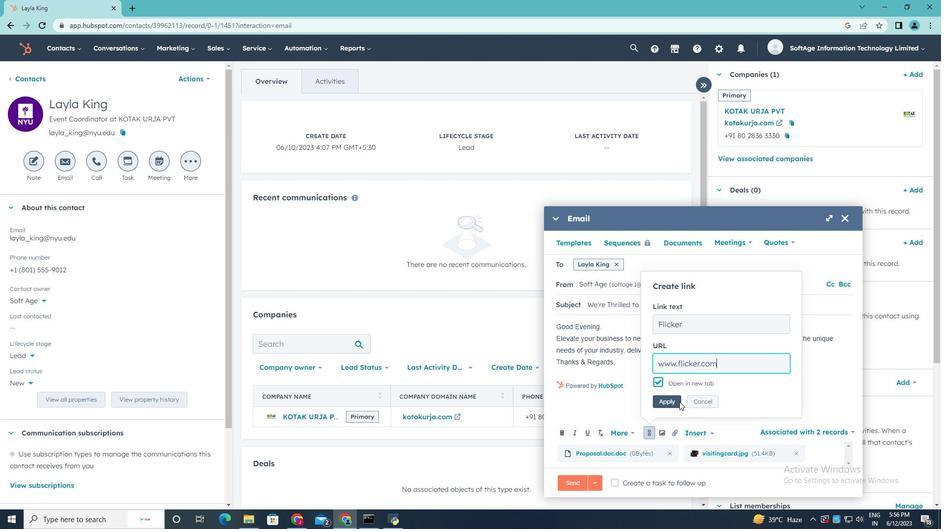 
Action: Mouse pressed left at (668, 400)
Screenshot: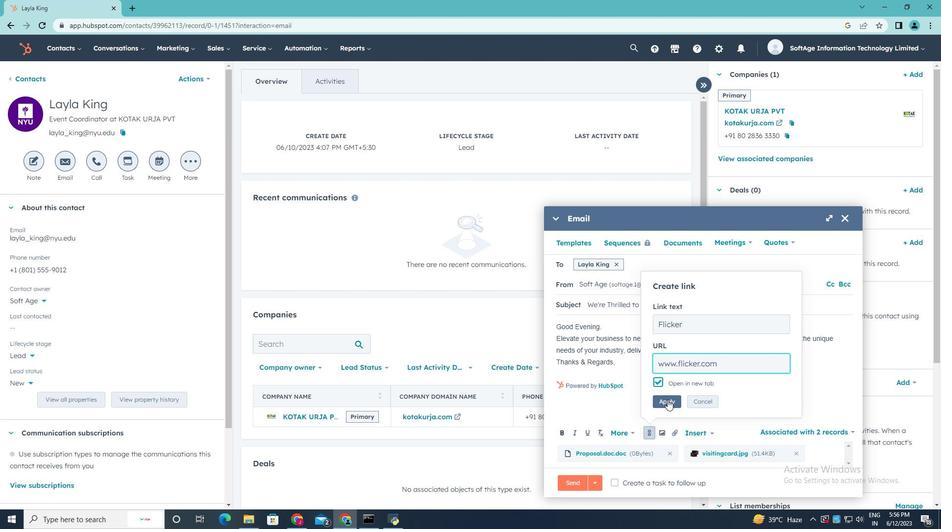 
Action: Mouse moved to (612, 482)
Screenshot: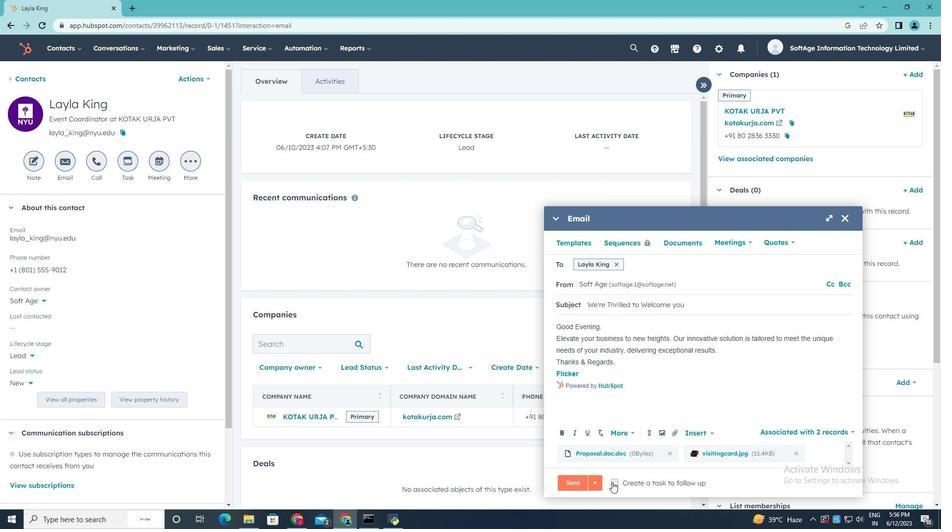 
Action: Mouse pressed left at (612, 482)
Screenshot: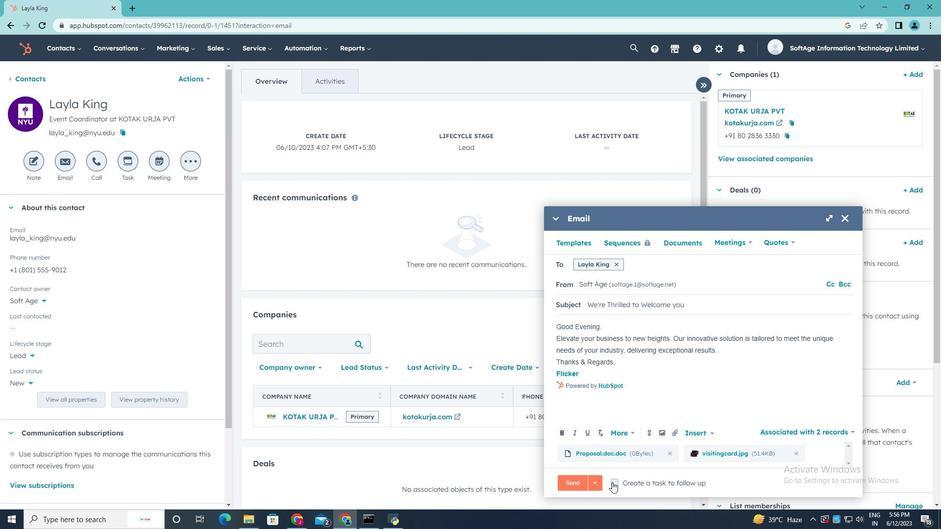 
Action: Mouse moved to (817, 483)
Screenshot: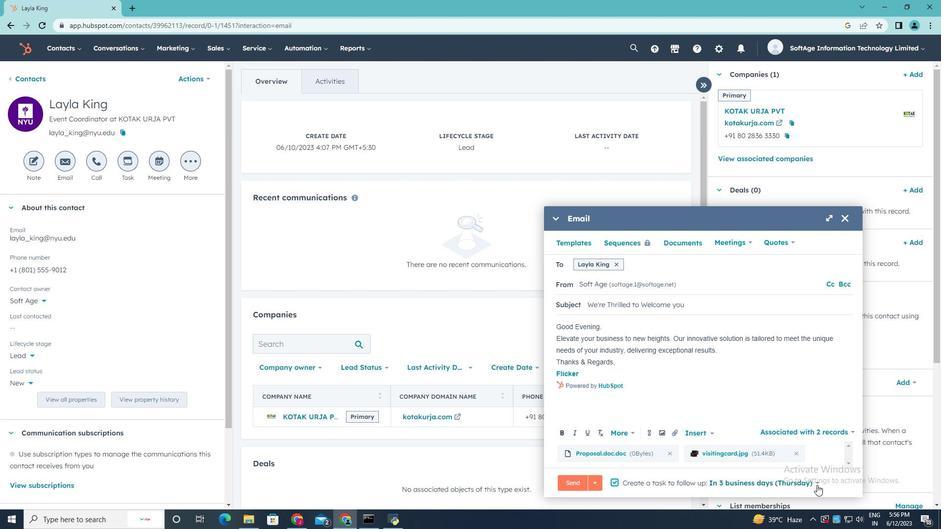 
Action: Mouse pressed left at (817, 483)
Screenshot: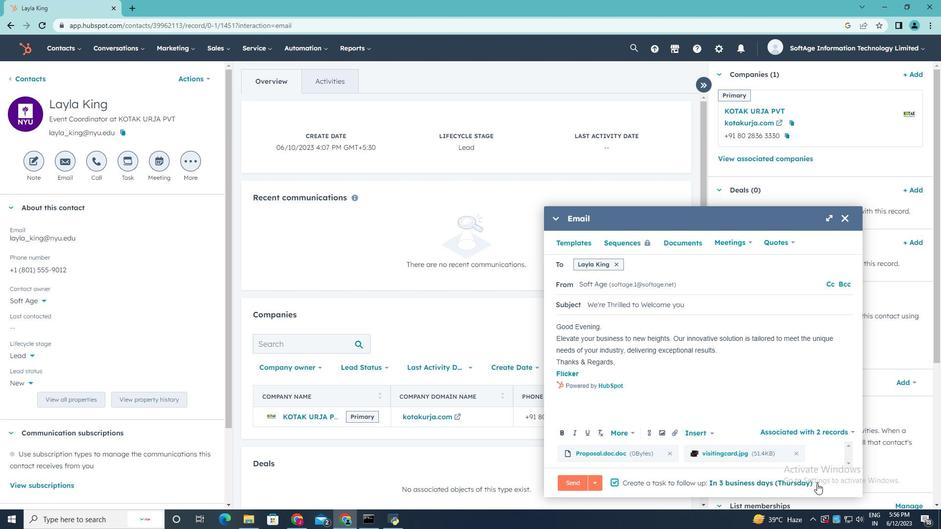 
Action: Mouse moved to (798, 389)
Screenshot: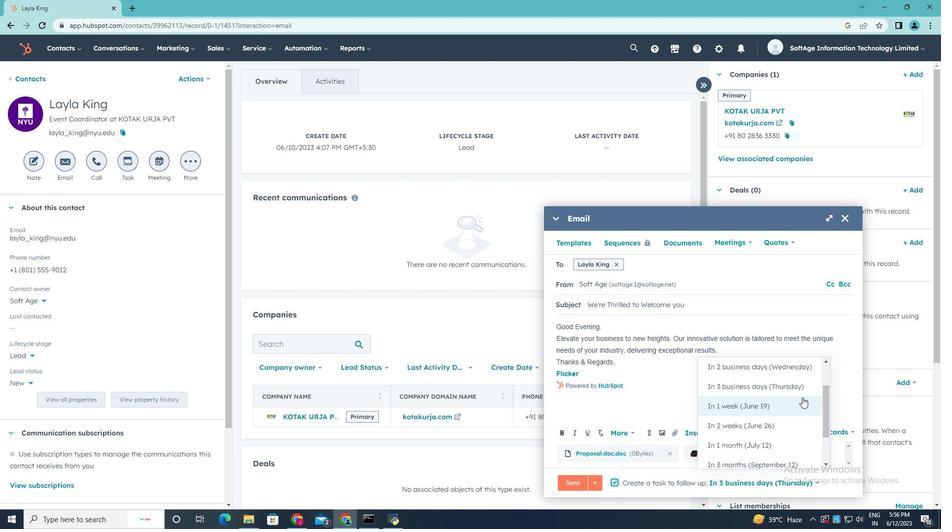 
Action: Mouse pressed left at (798, 389)
Screenshot: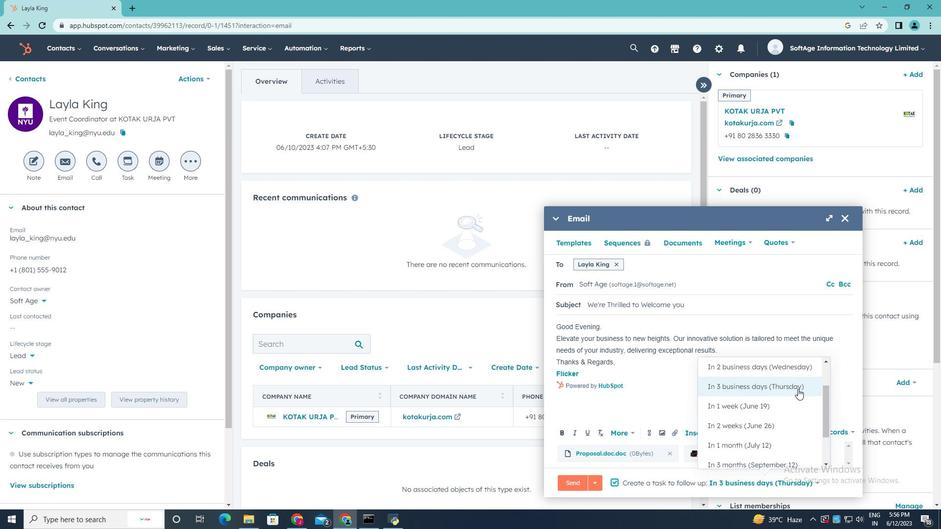 
Action: Mouse moved to (568, 481)
Screenshot: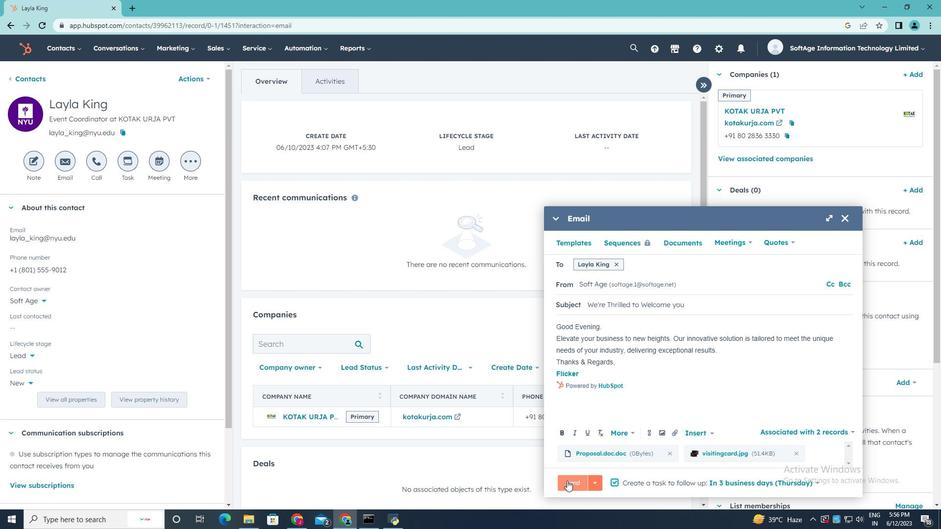 
Action: Mouse pressed left at (568, 481)
Screenshot: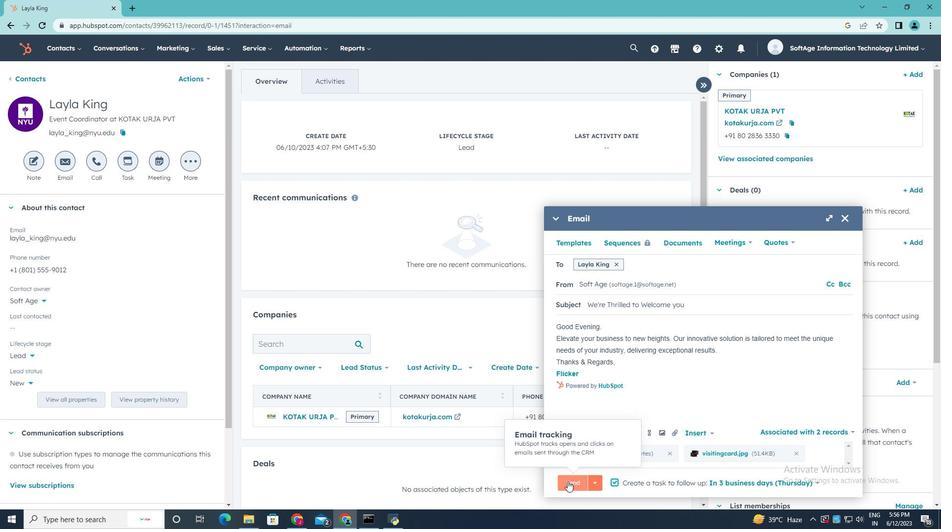 
